 Task: In the Contact  LilyScott55@GMX.com, Add note: 'Reach out to a customer for a referral or introduction to a potential client.'. Mark checkbox to create task to follow up ': In 2 weeks'. Create task, with  description: Arrange a Call for meeting, Add due date: In 3 Business Days; Add reminder: 30 Minutes before. Set Priority Medium and add note: Review the attached proposal. Logged in from softage.5@softage.net
Action: Mouse moved to (88, 86)
Screenshot: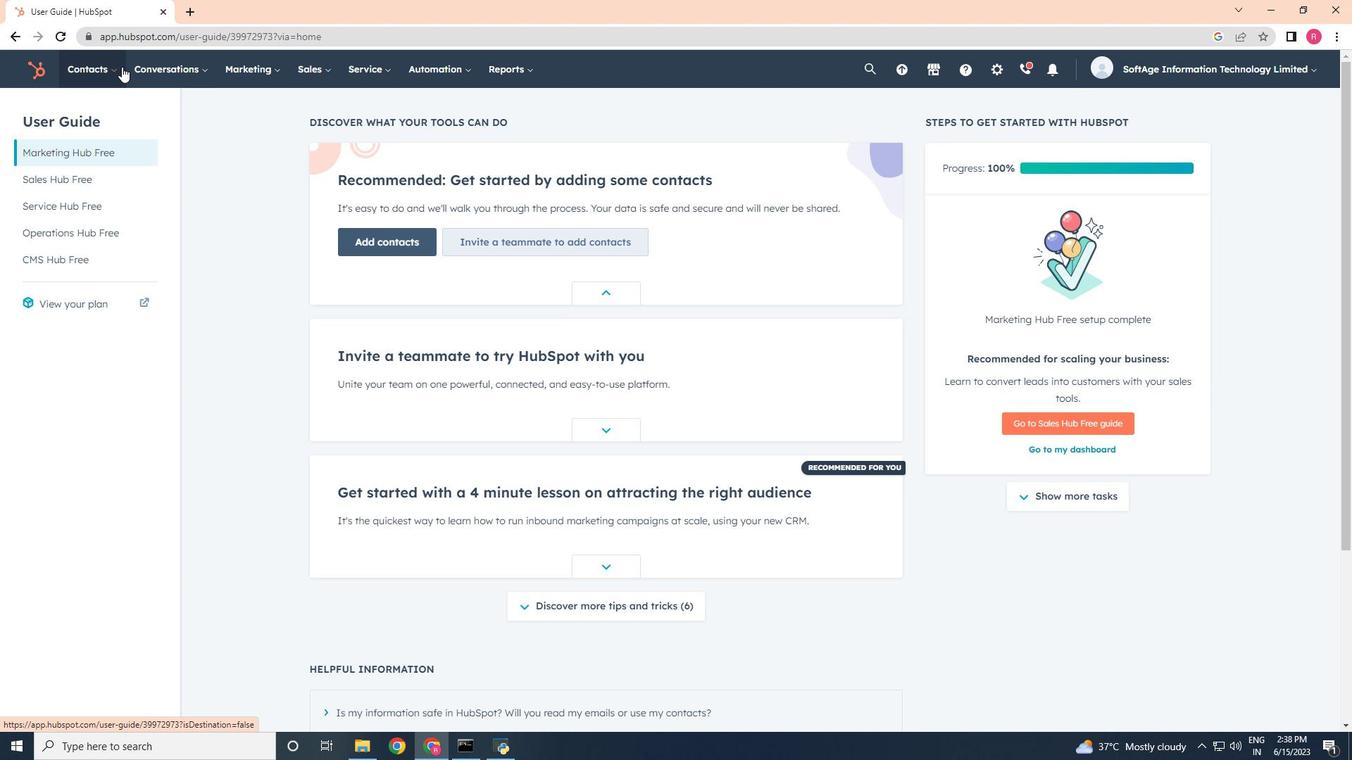 
Action: Mouse pressed left at (88, 86)
Screenshot: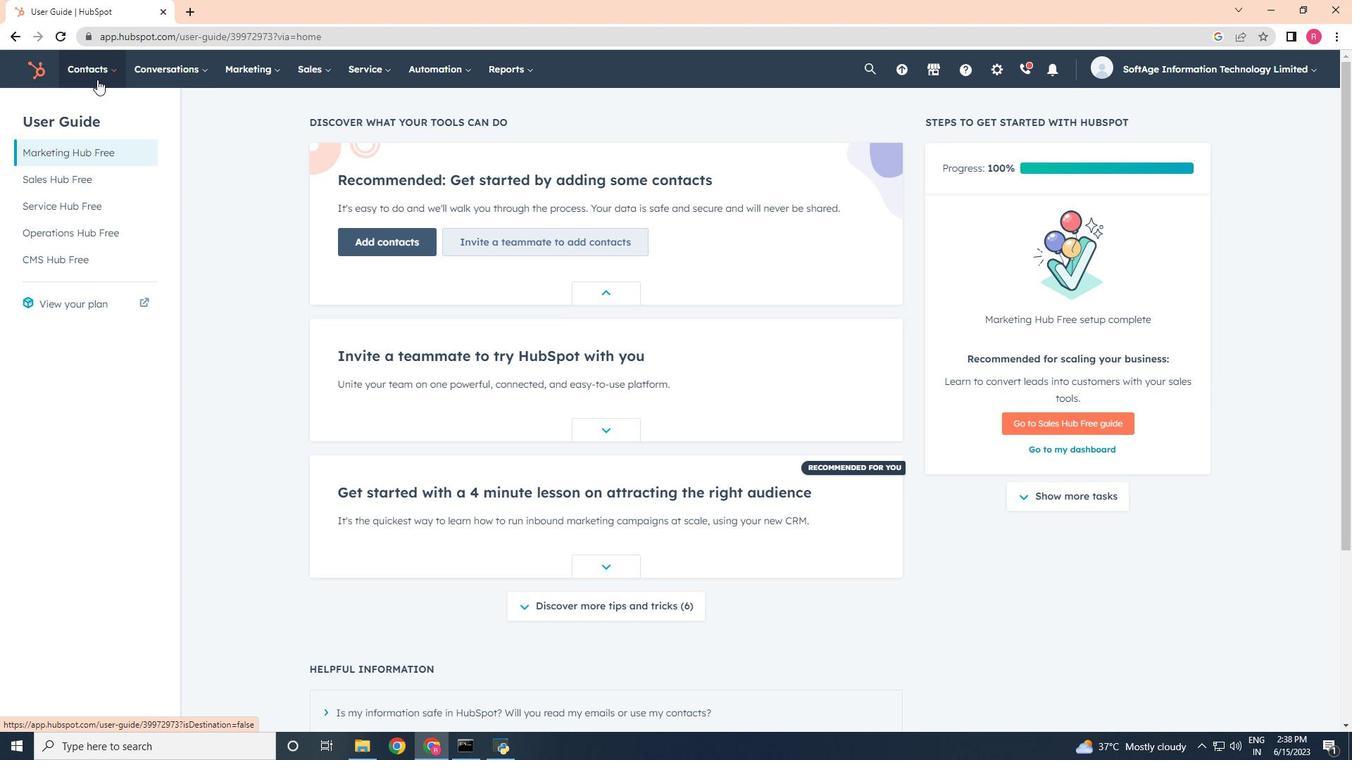 
Action: Mouse moved to (97, 115)
Screenshot: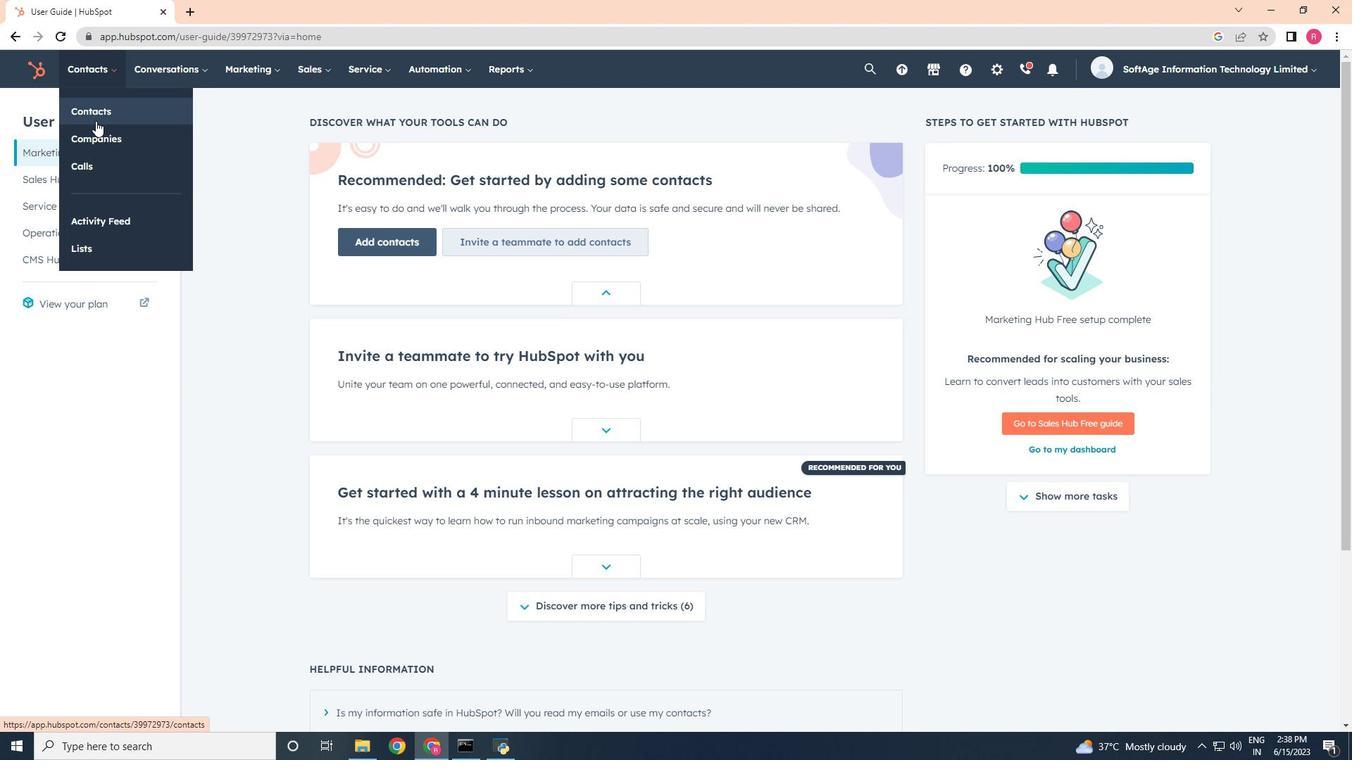 
Action: Mouse pressed left at (97, 115)
Screenshot: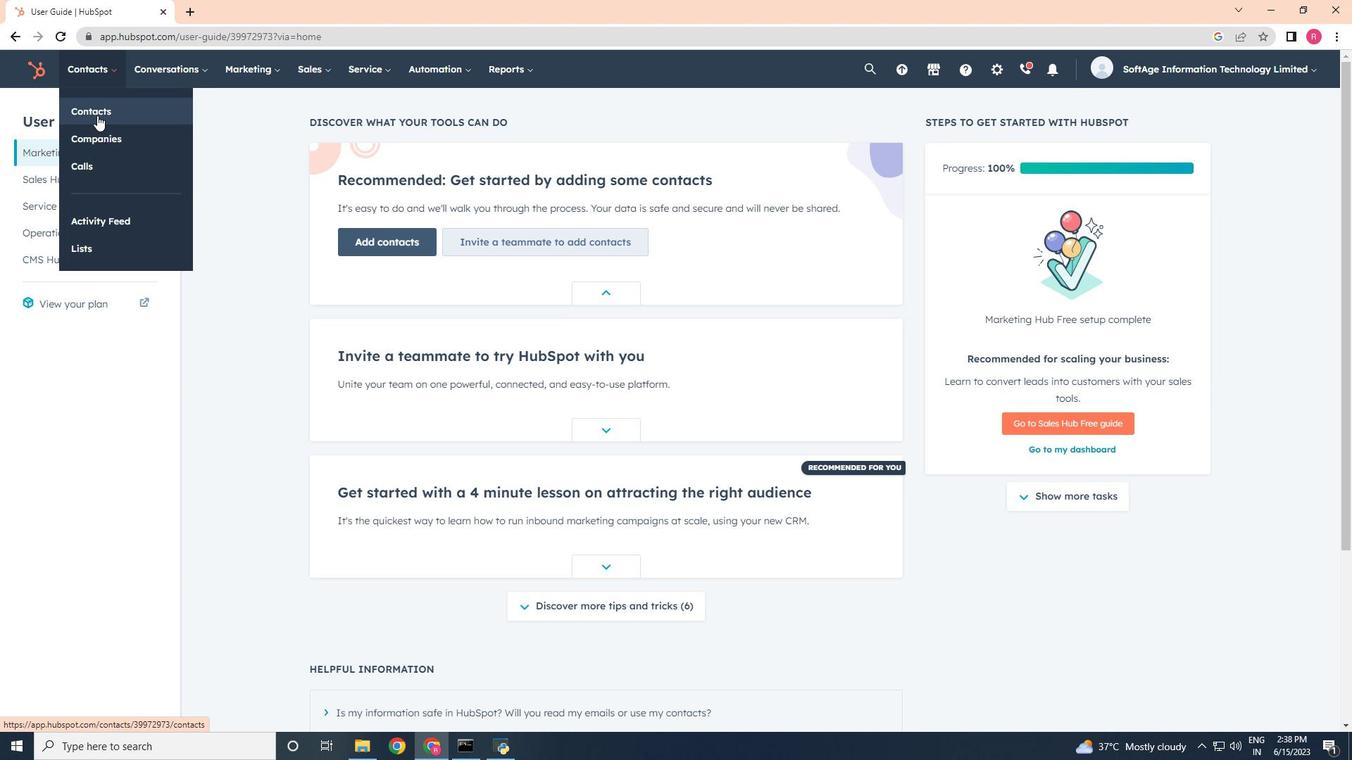 
Action: Mouse moved to (117, 221)
Screenshot: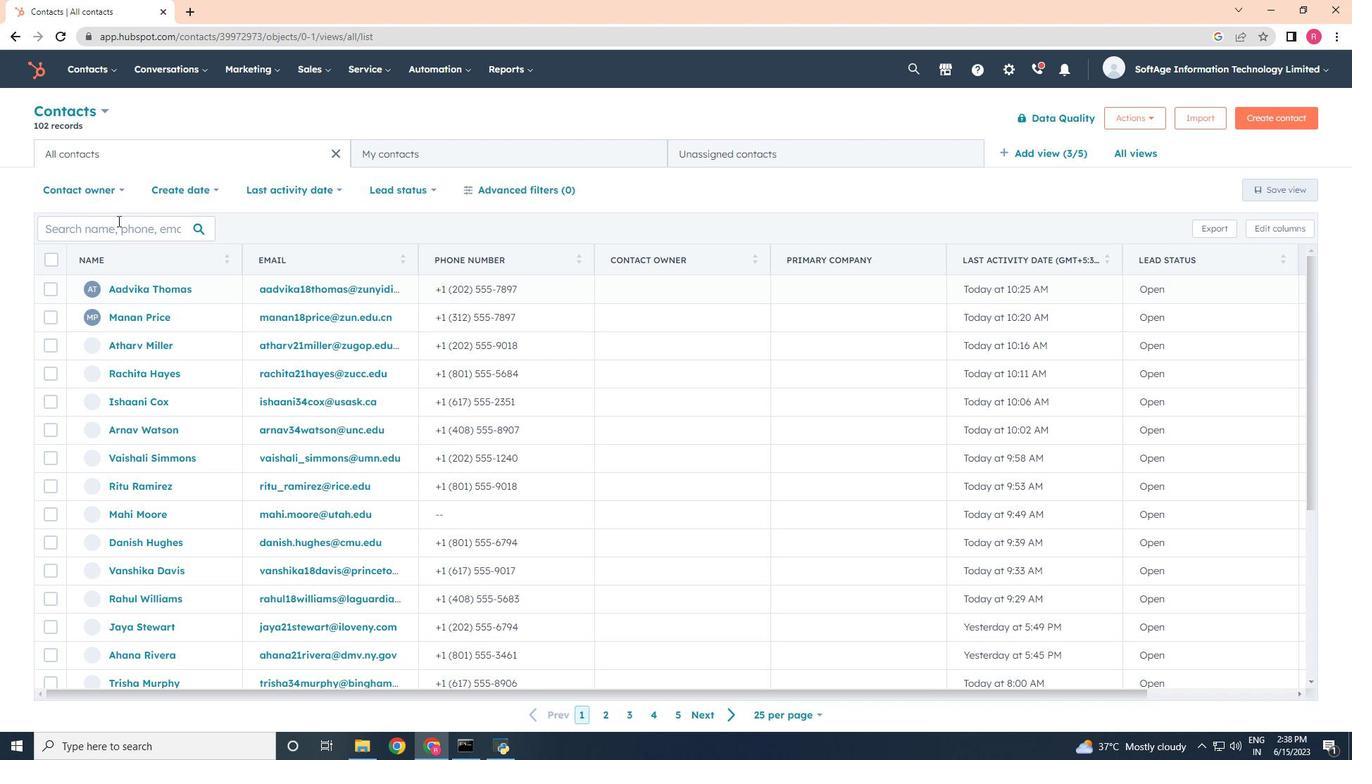 
Action: Mouse pressed left at (117, 221)
Screenshot: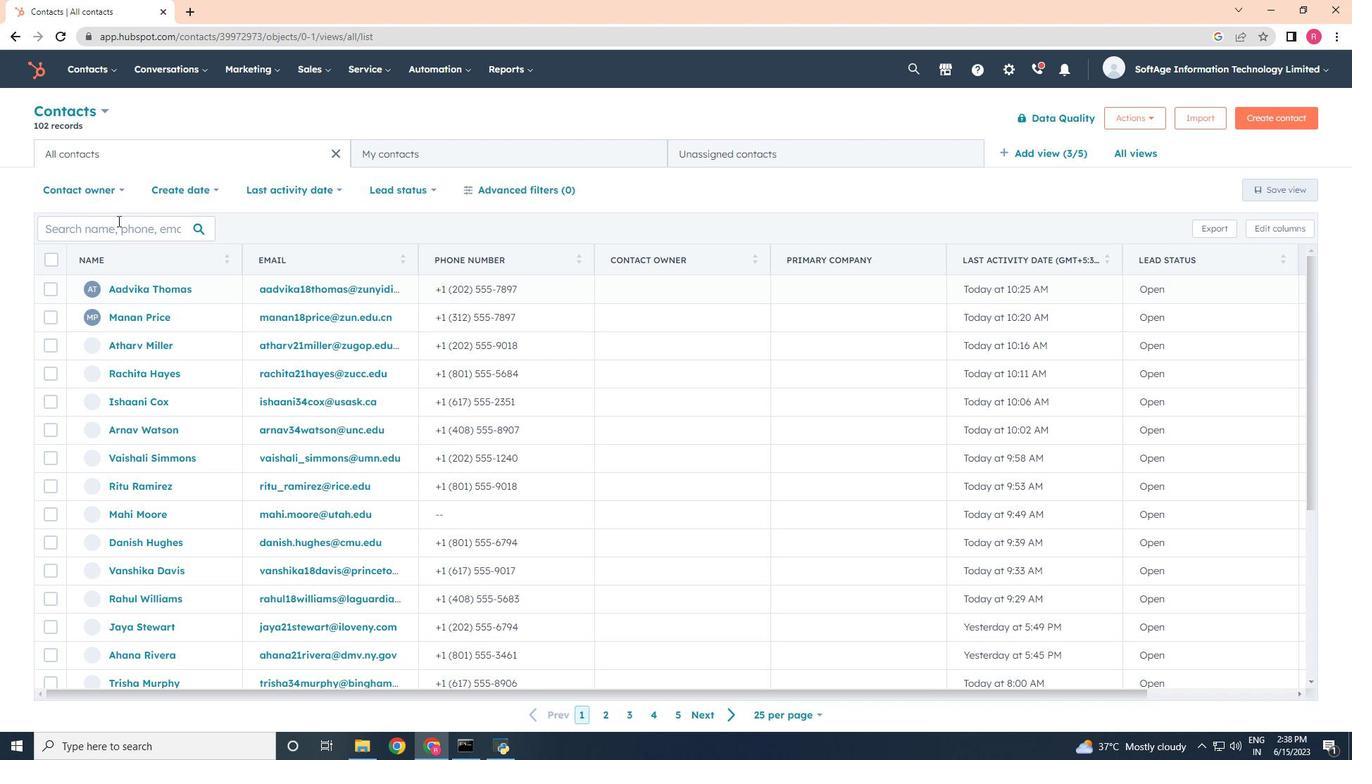 
Action: Key pressed <Key.shift>Lily<Key.shift>Scott55
Screenshot: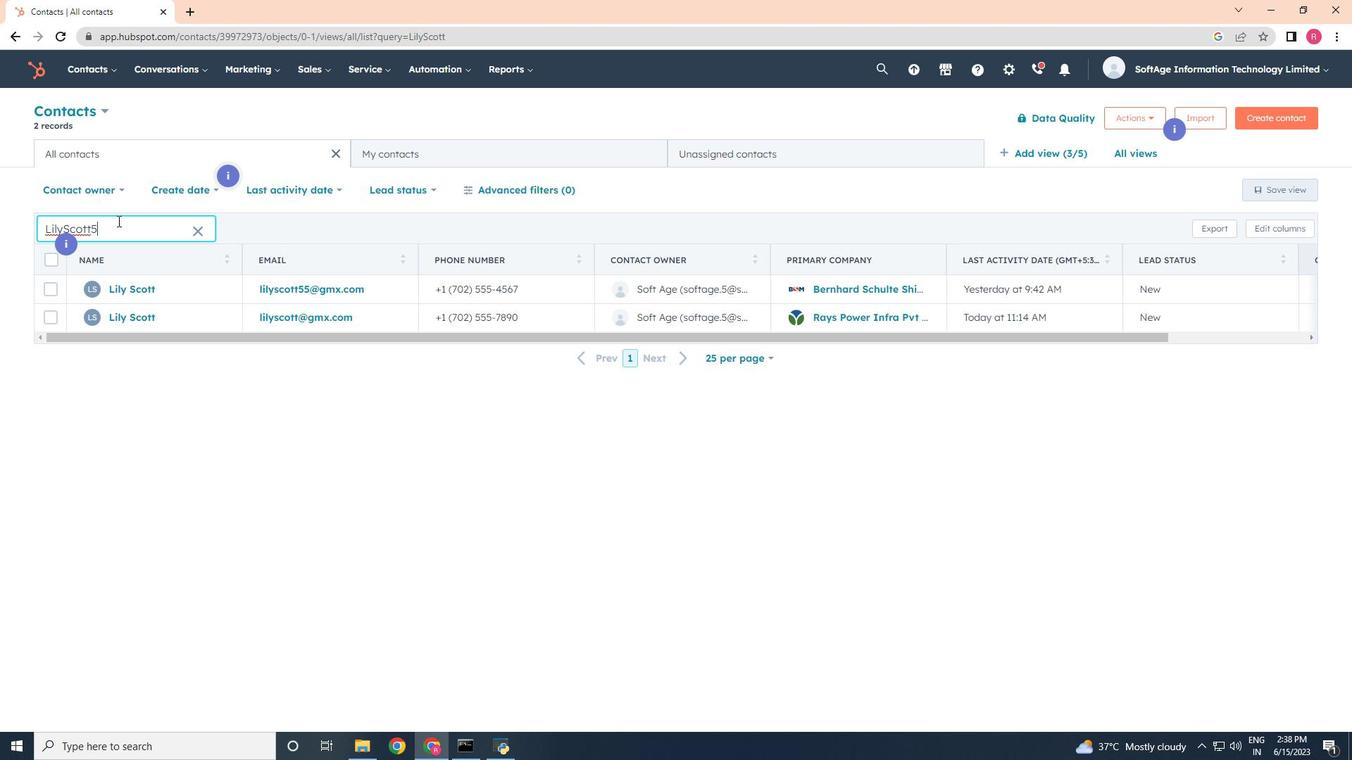 
Action: Mouse moved to (126, 288)
Screenshot: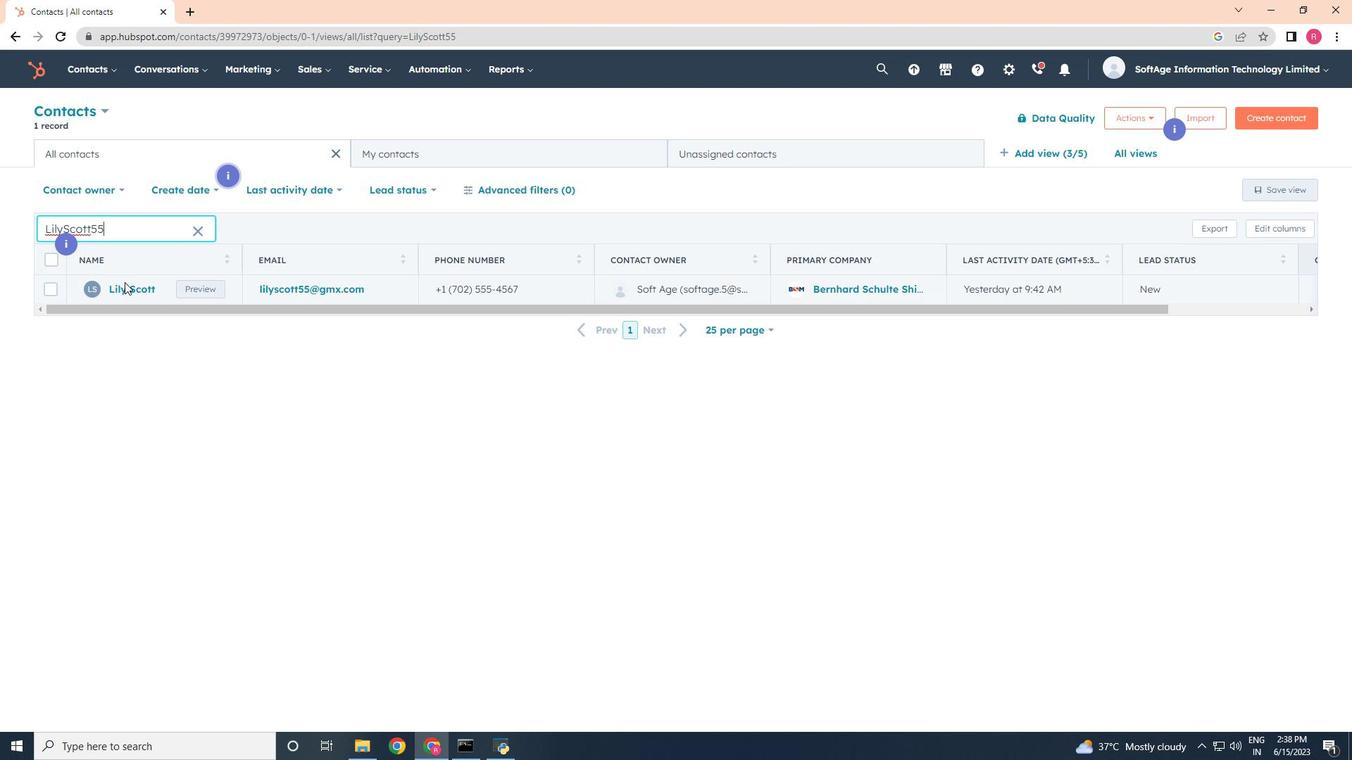 
Action: Mouse pressed left at (126, 288)
Screenshot: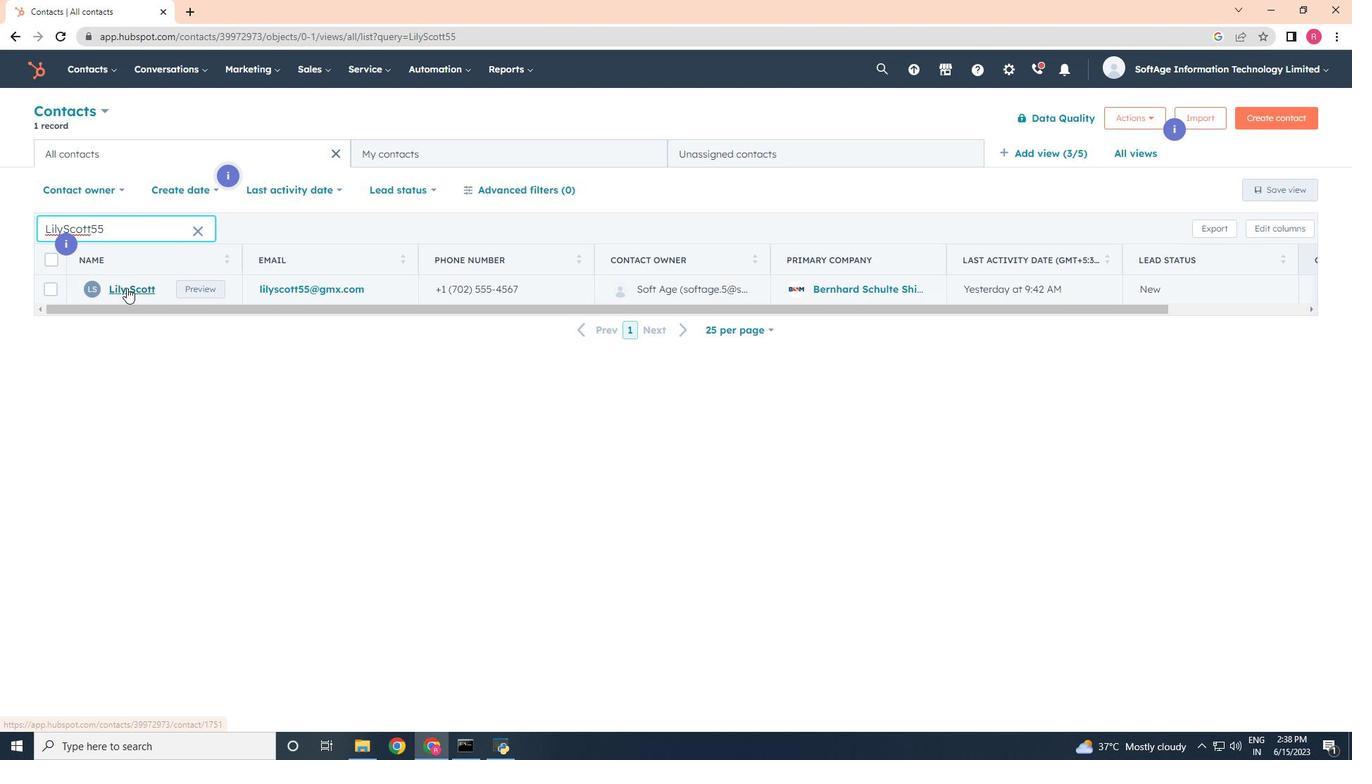 
Action: Mouse moved to (53, 318)
Screenshot: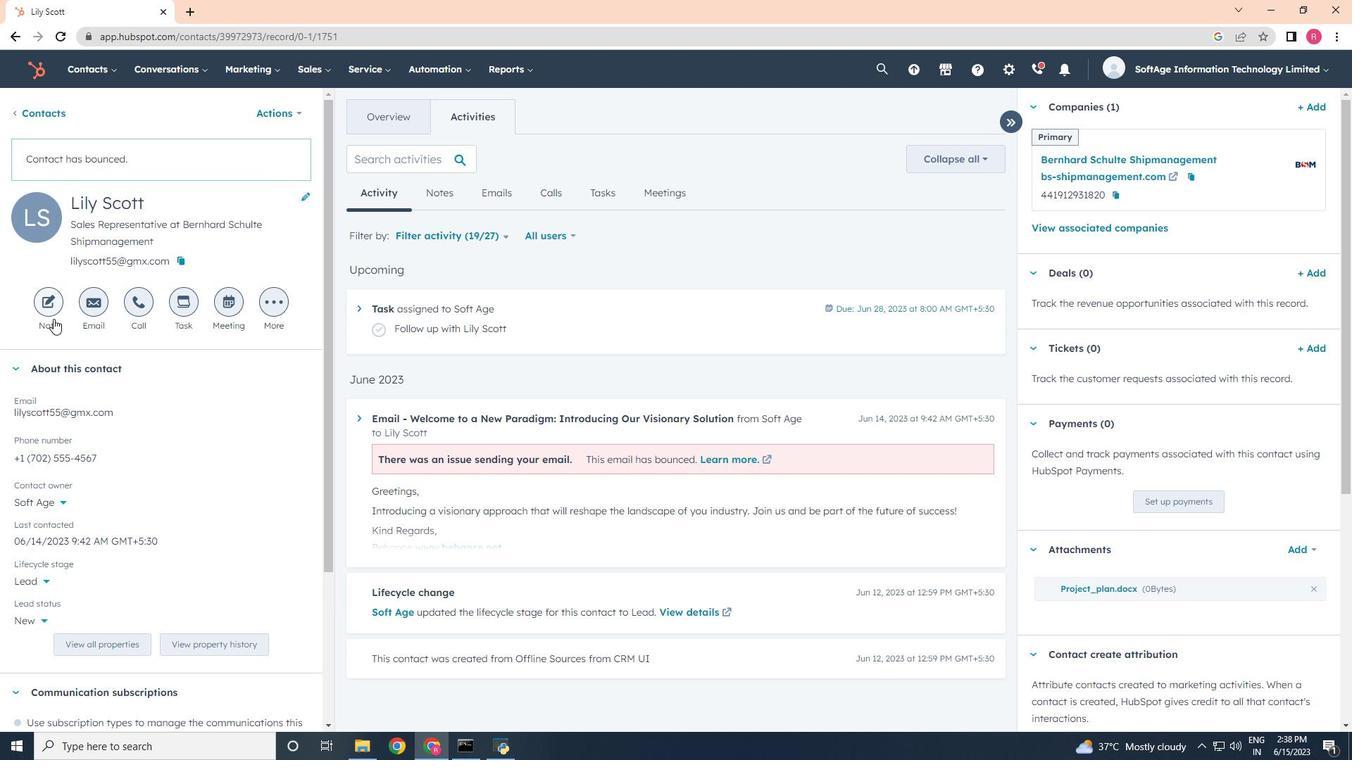 
Action: Mouse pressed left at (53, 318)
Screenshot: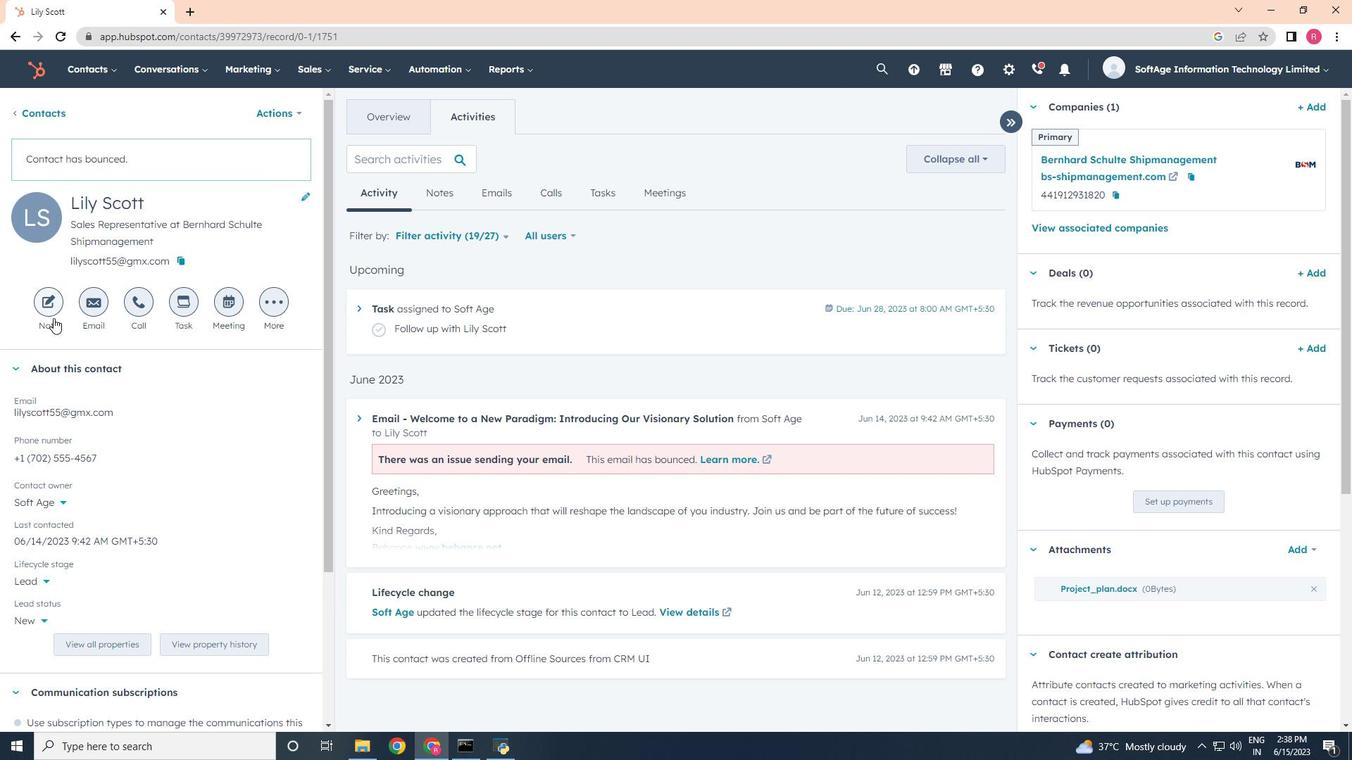 
Action: Mouse moved to (1193, 422)
Screenshot: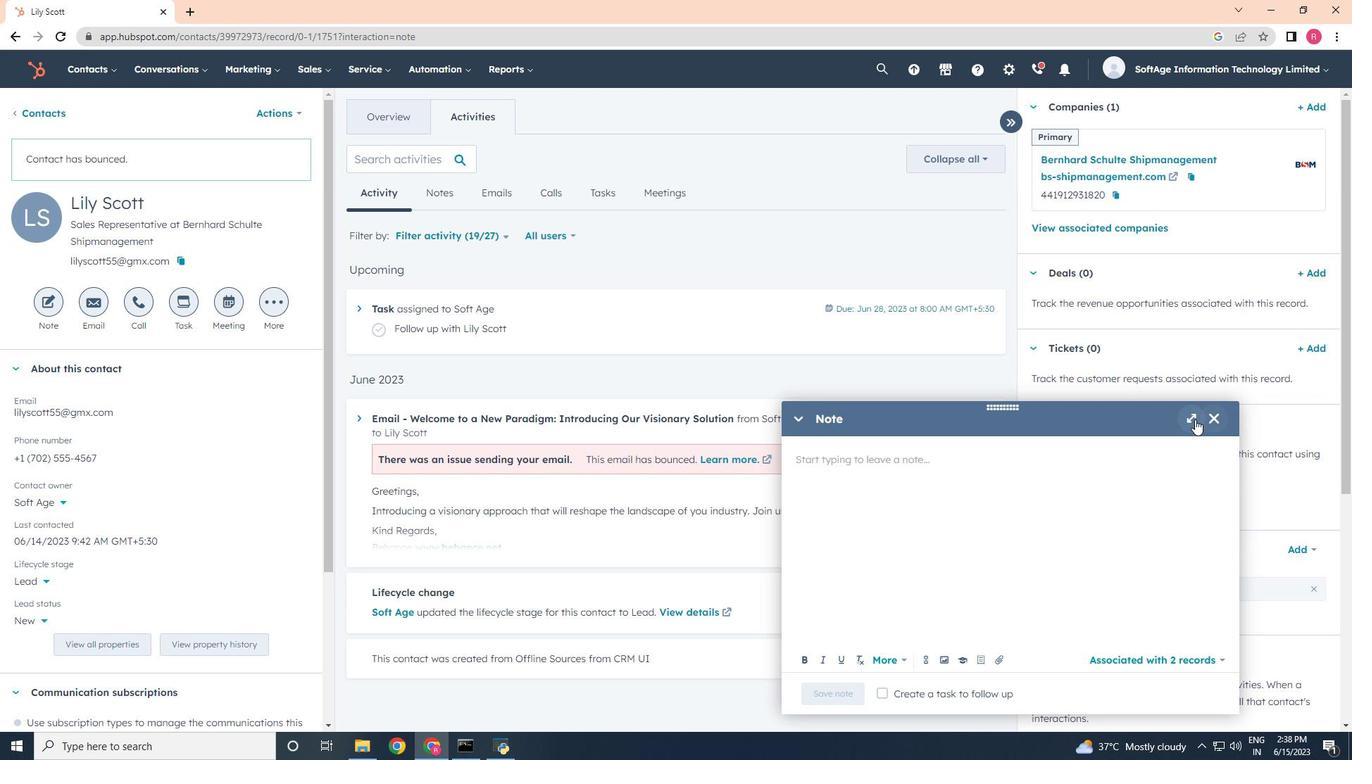 
Action: Mouse pressed left at (1193, 422)
Screenshot: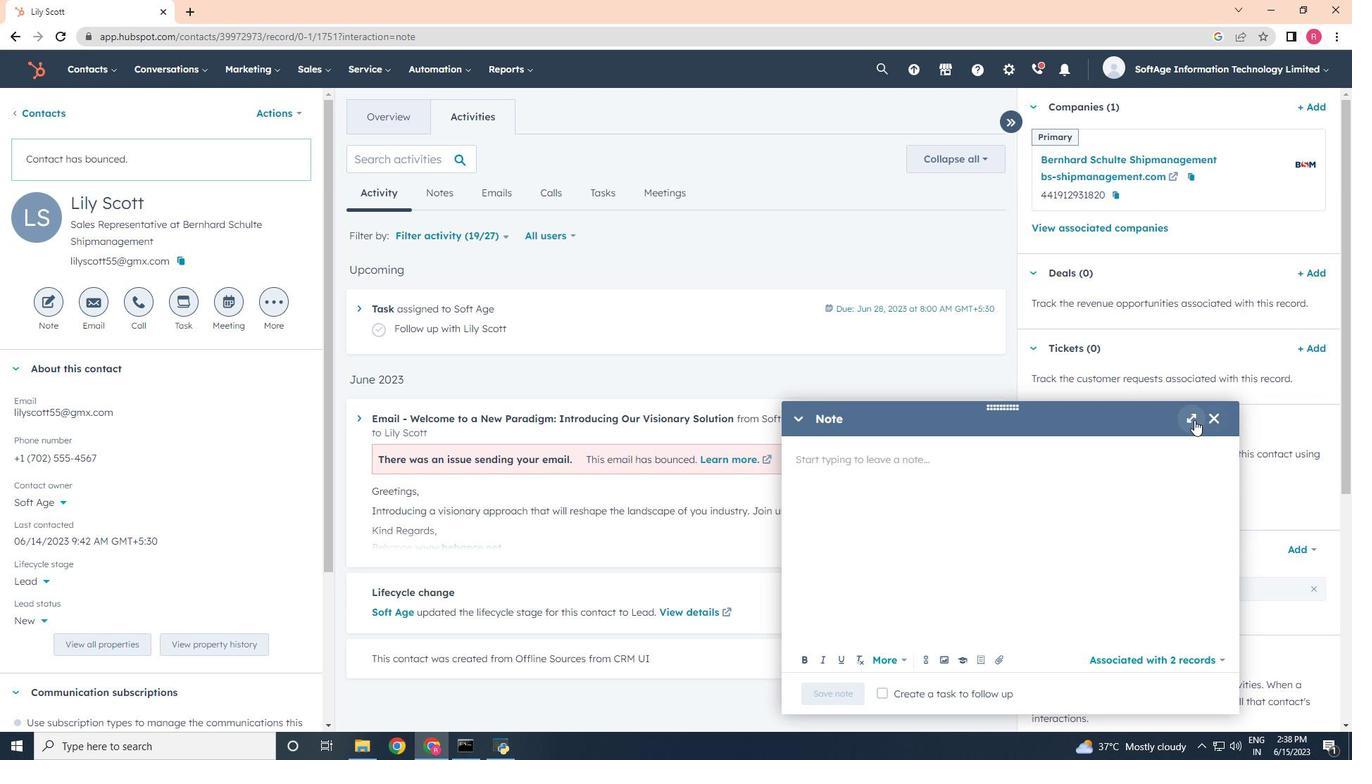 
Action: Mouse moved to (1147, 434)
Screenshot: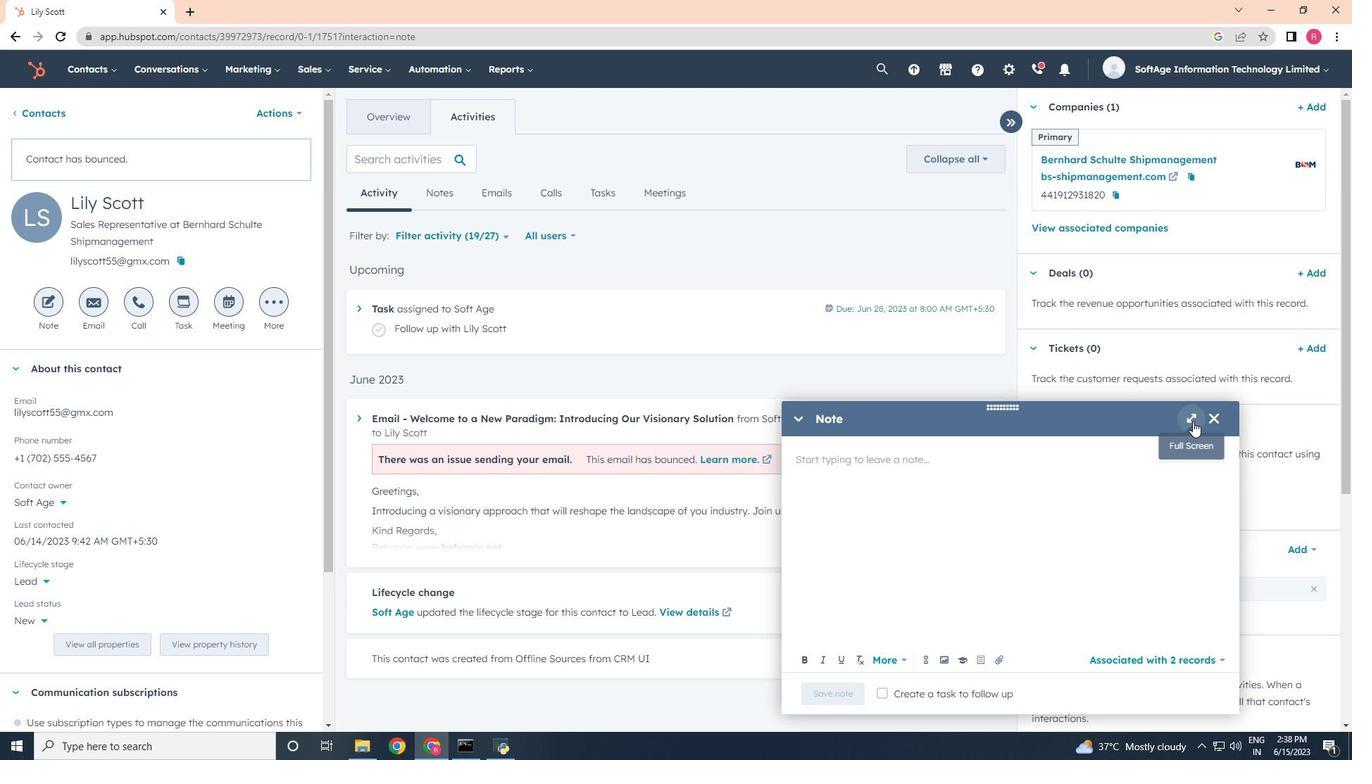 
Action: Key pressed <Key.shift>Reach<Key.space>out<Key.space>to<Key.space>a<Key.space>customer<Key.space>for<Key.space>a<Key.space>referral<Key.space>or<Key.space>introducing<Key.space><Key.backspace><Key.backspace><Key.backspace><Key.backspace><Key.backspace>ction<Key.space>toa<Key.backspace><Key.space>a<Key.space>potential<Key.space>client<Key.space><Key.backspace>.
Screenshot: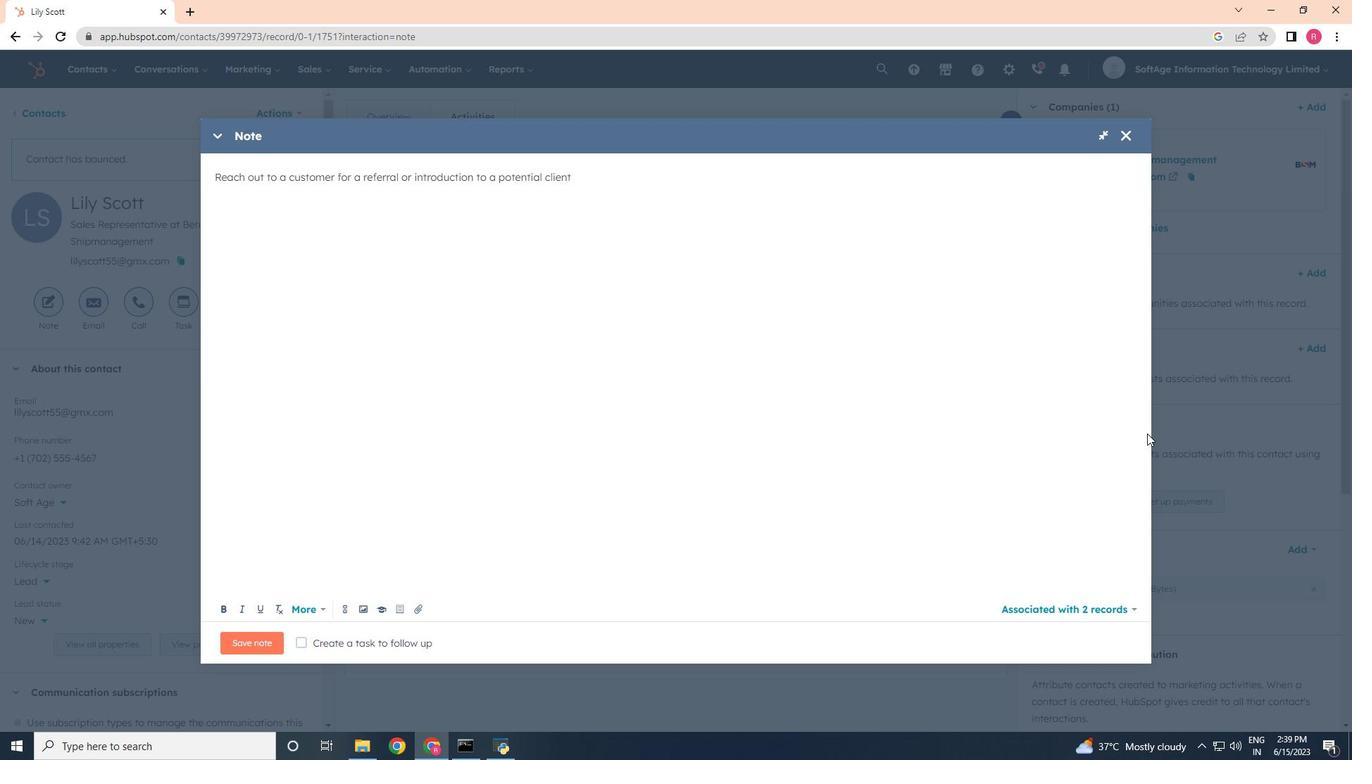 
Action: Mouse moved to (300, 650)
Screenshot: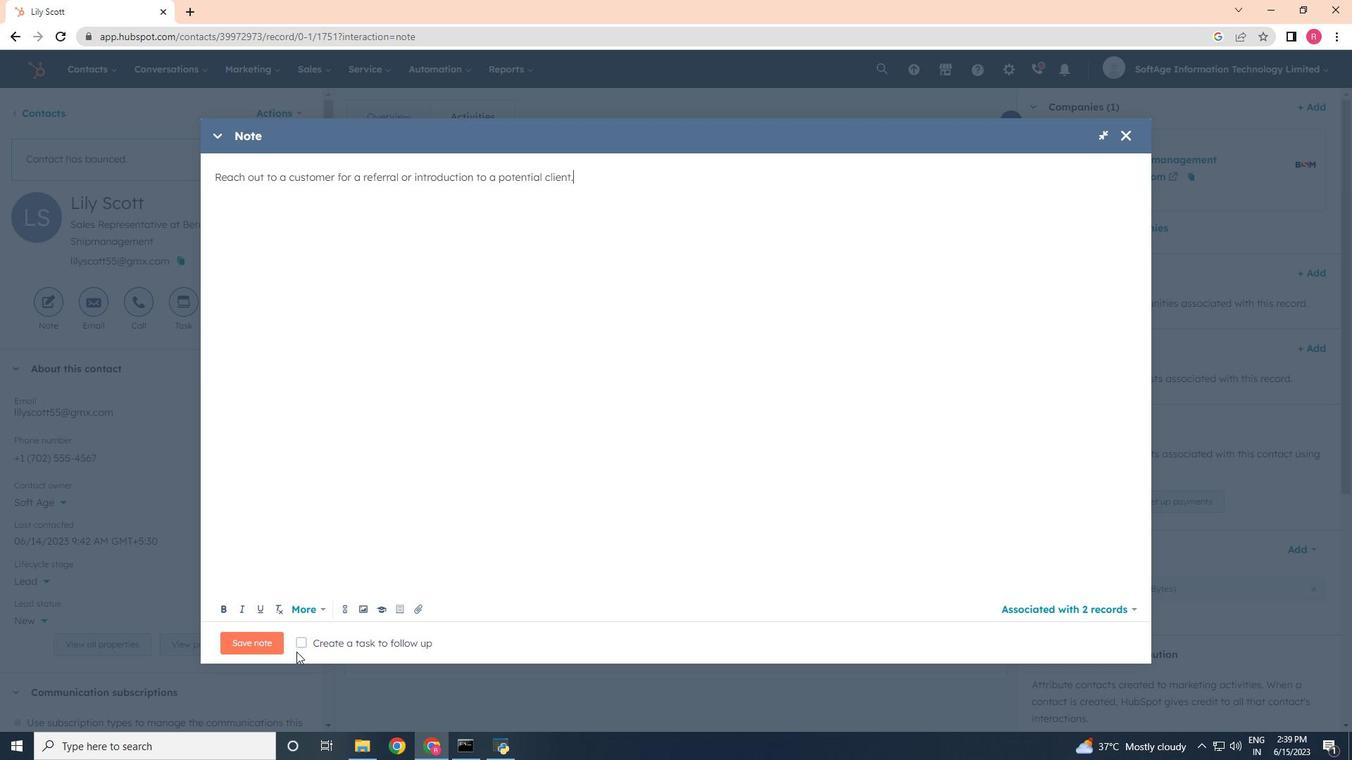
Action: Mouse pressed left at (300, 650)
Screenshot: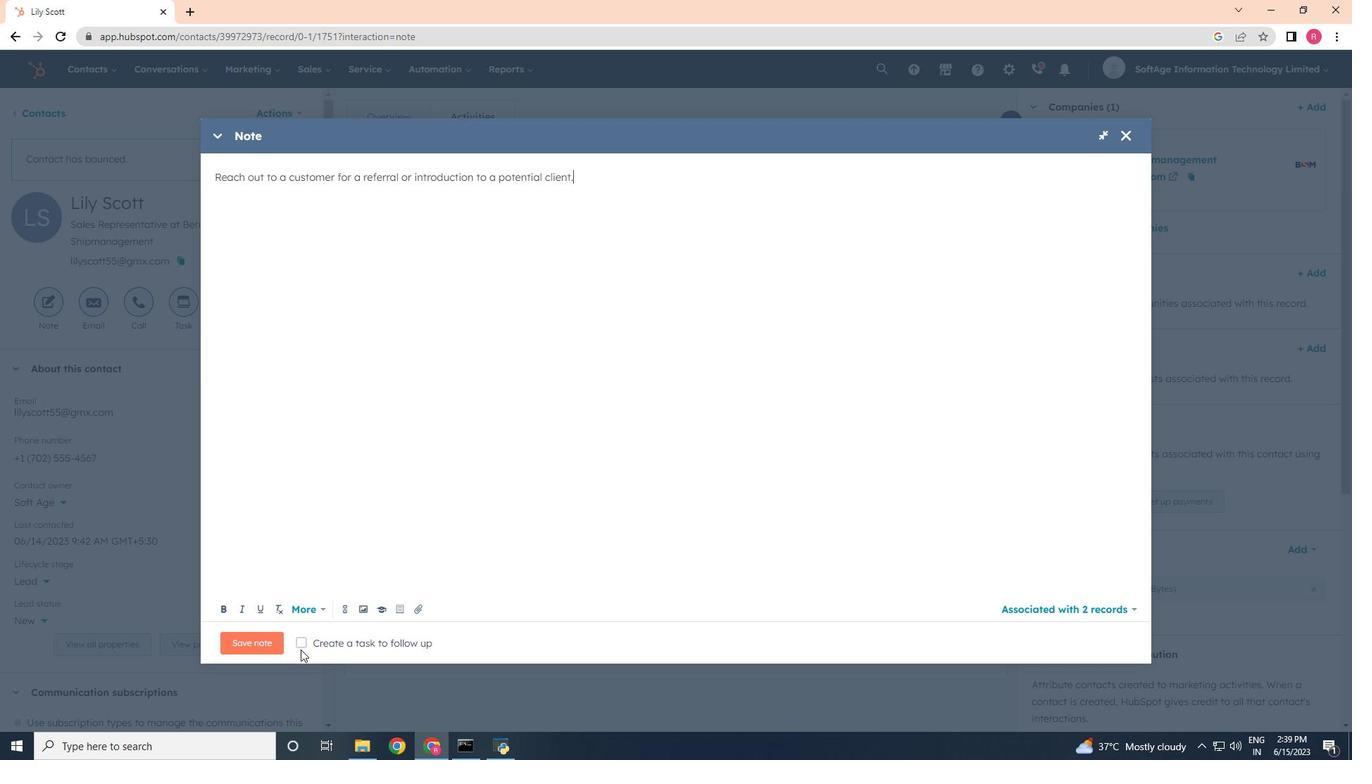 
Action: Mouse moved to (300, 646)
Screenshot: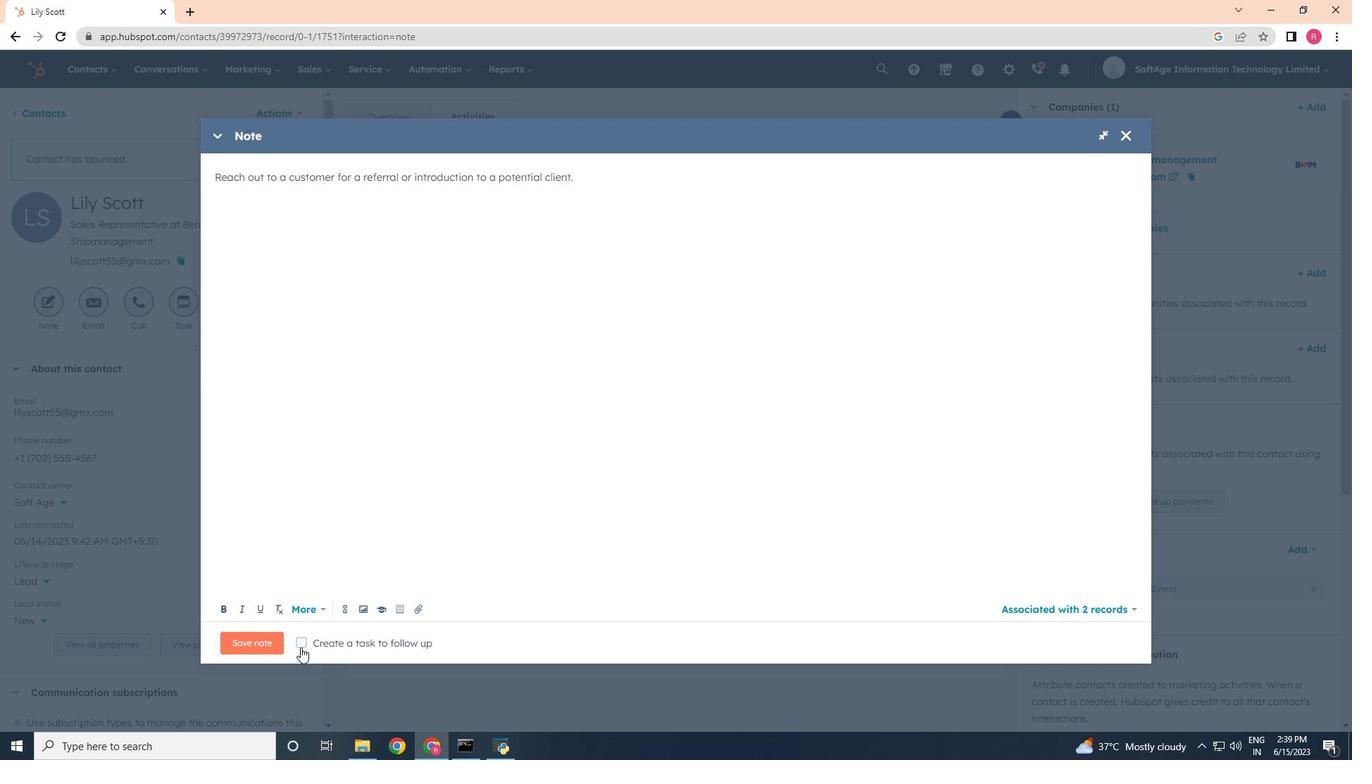 
Action: Mouse pressed left at (300, 646)
Screenshot: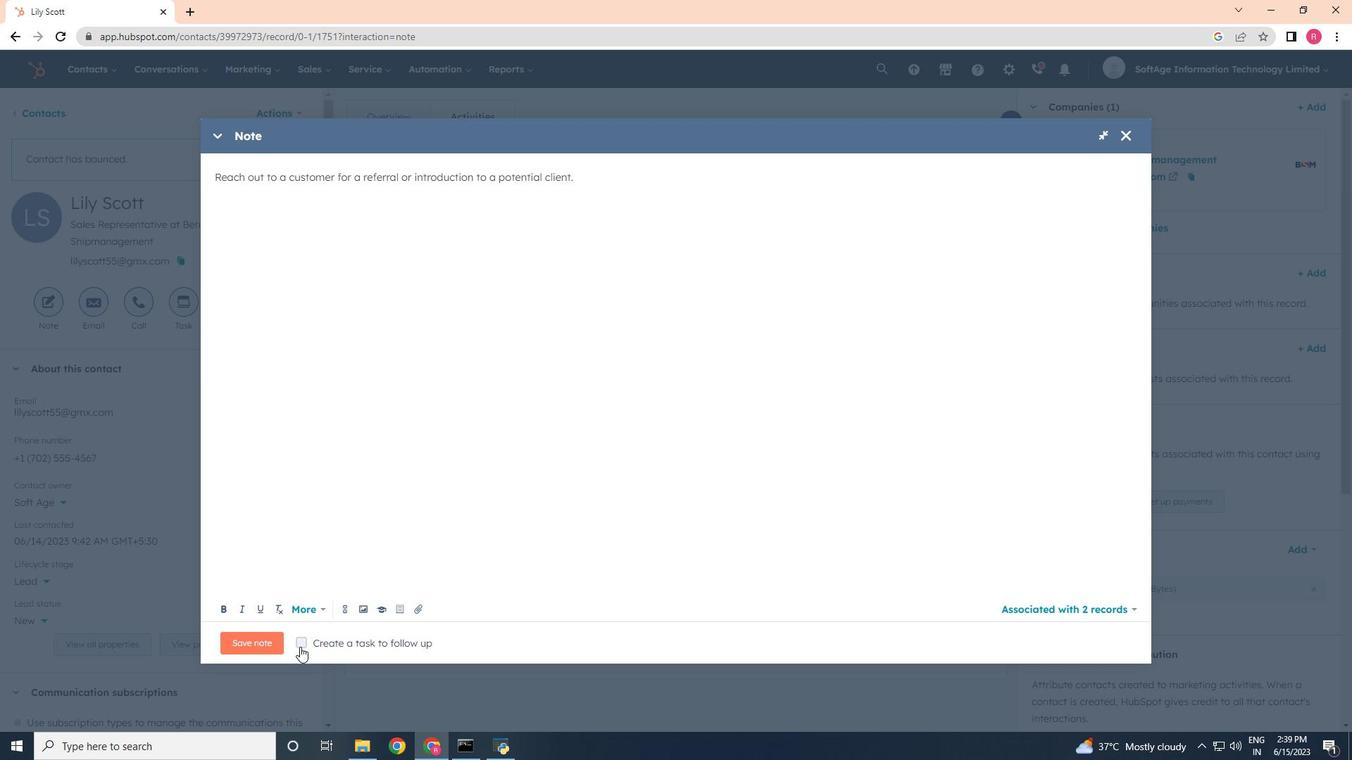 
Action: Mouse moved to (469, 646)
Screenshot: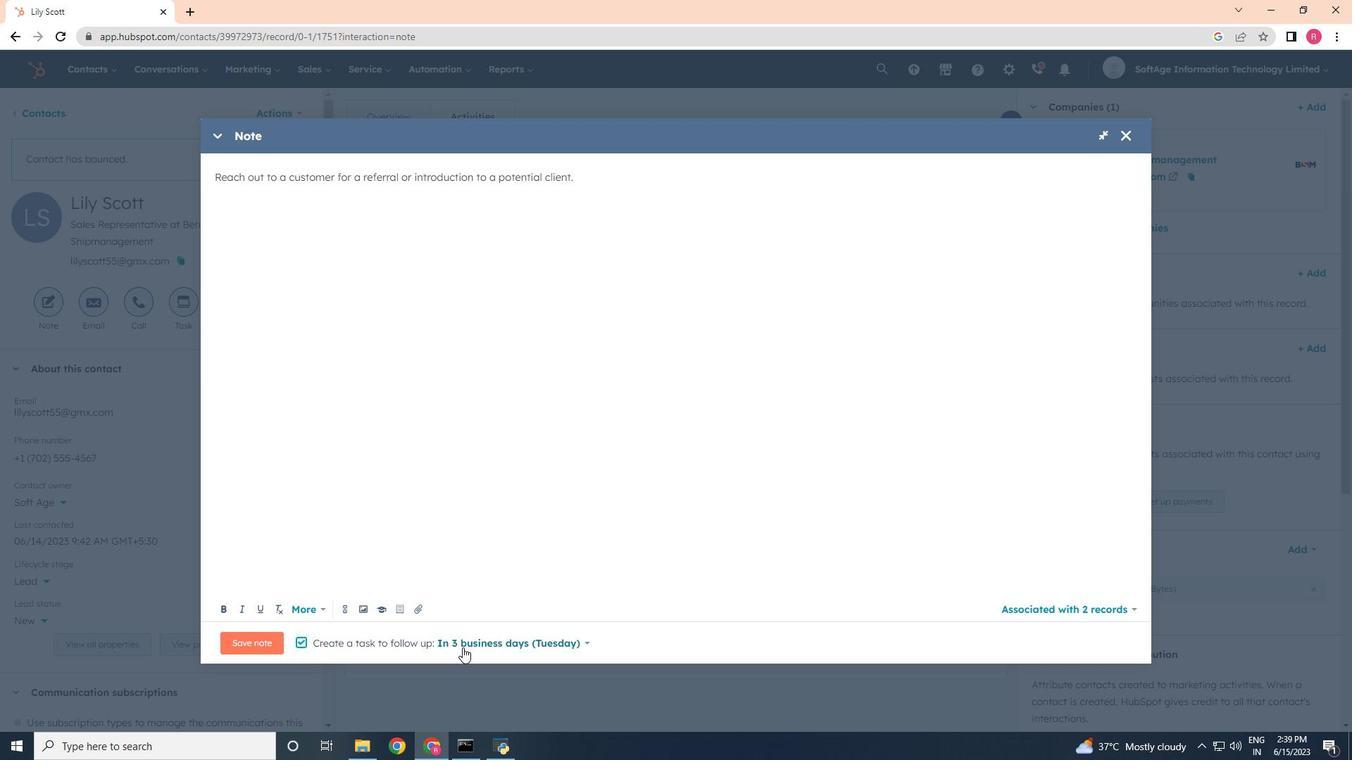 
Action: Mouse pressed left at (469, 646)
Screenshot: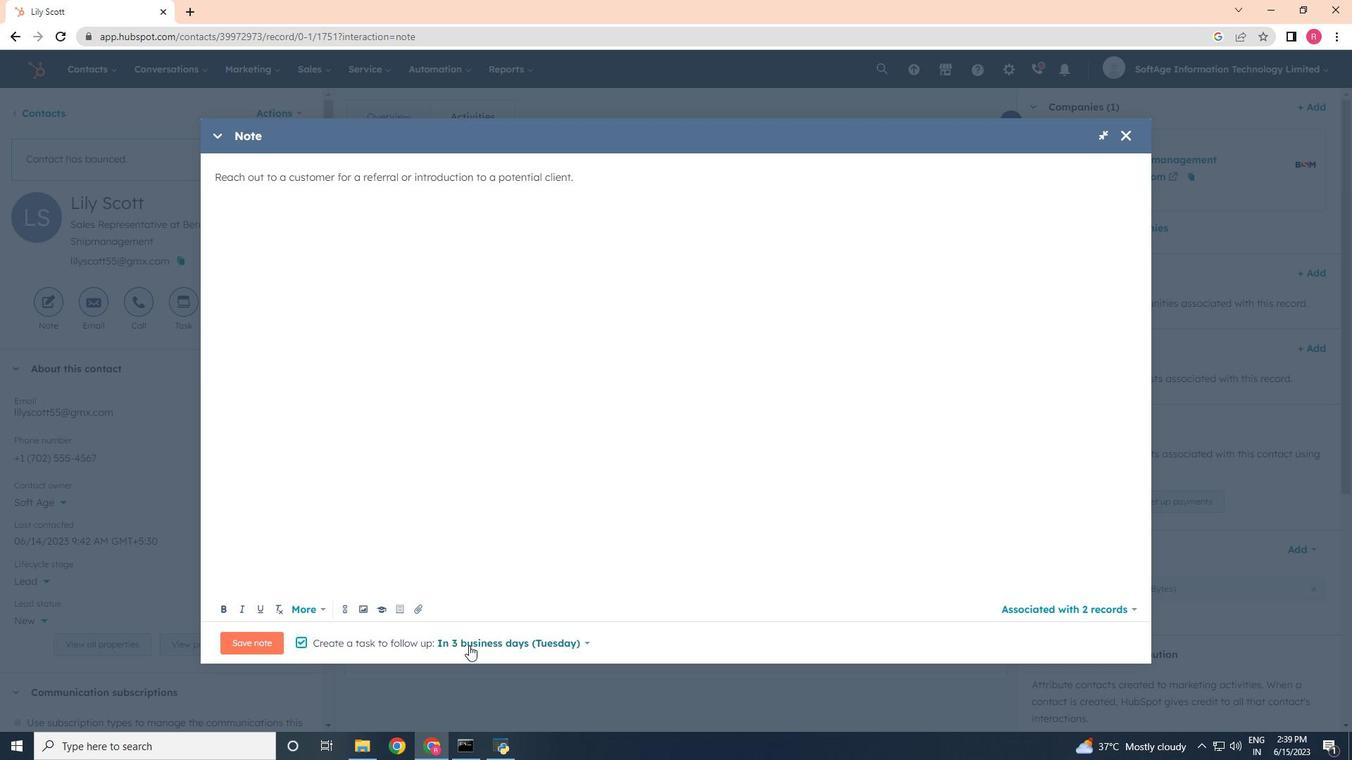 
Action: Mouse moved to (474, 561)
Screenshot: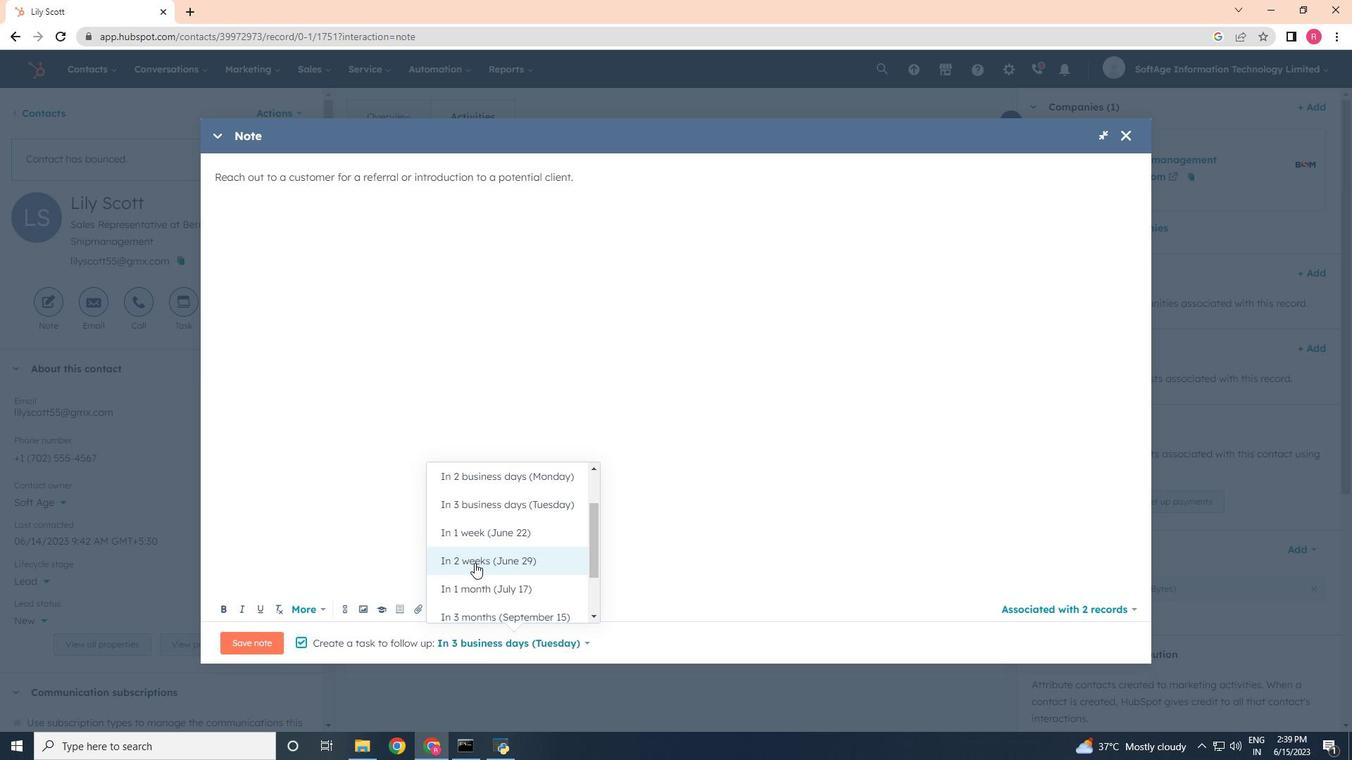 
Action: Mouse pressed left at (474, 561)
Screenshot: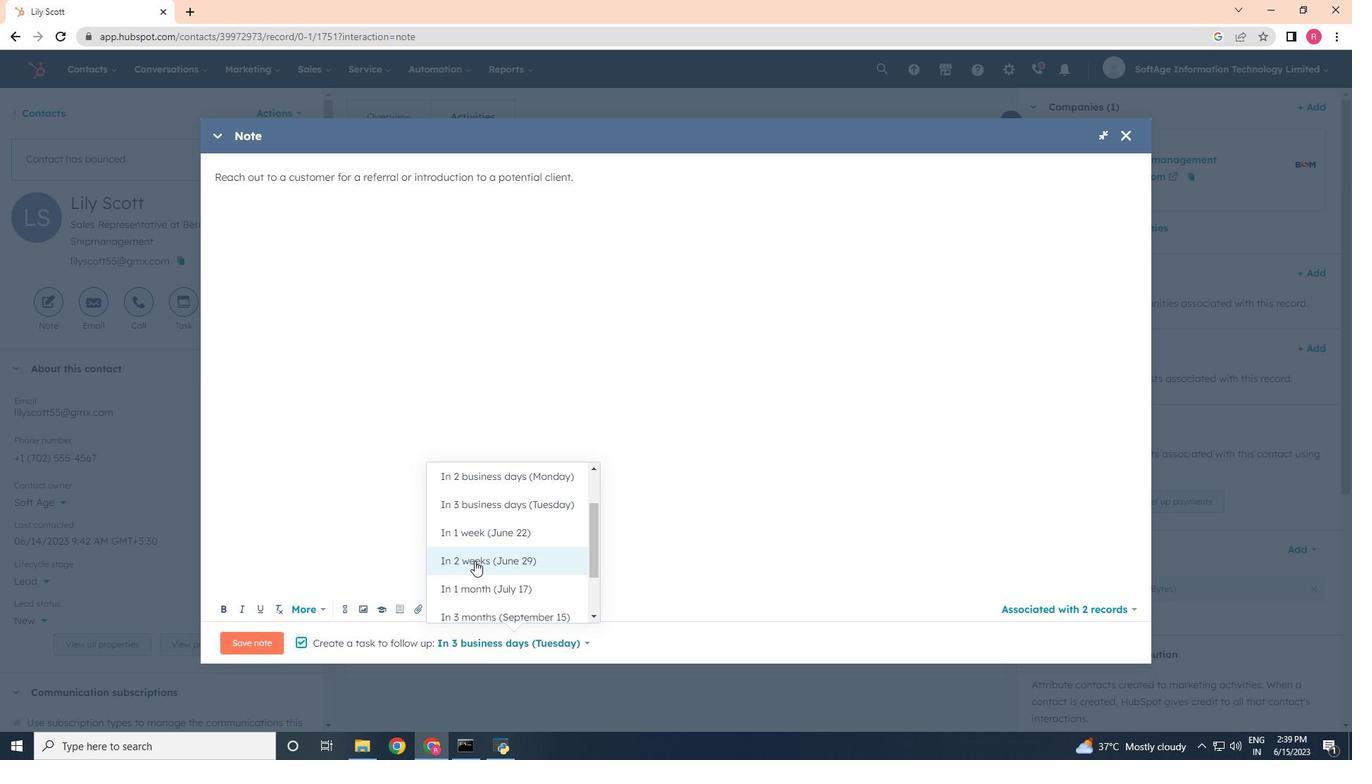 
Action: Mouse moved to (264, 634)
Screenshot: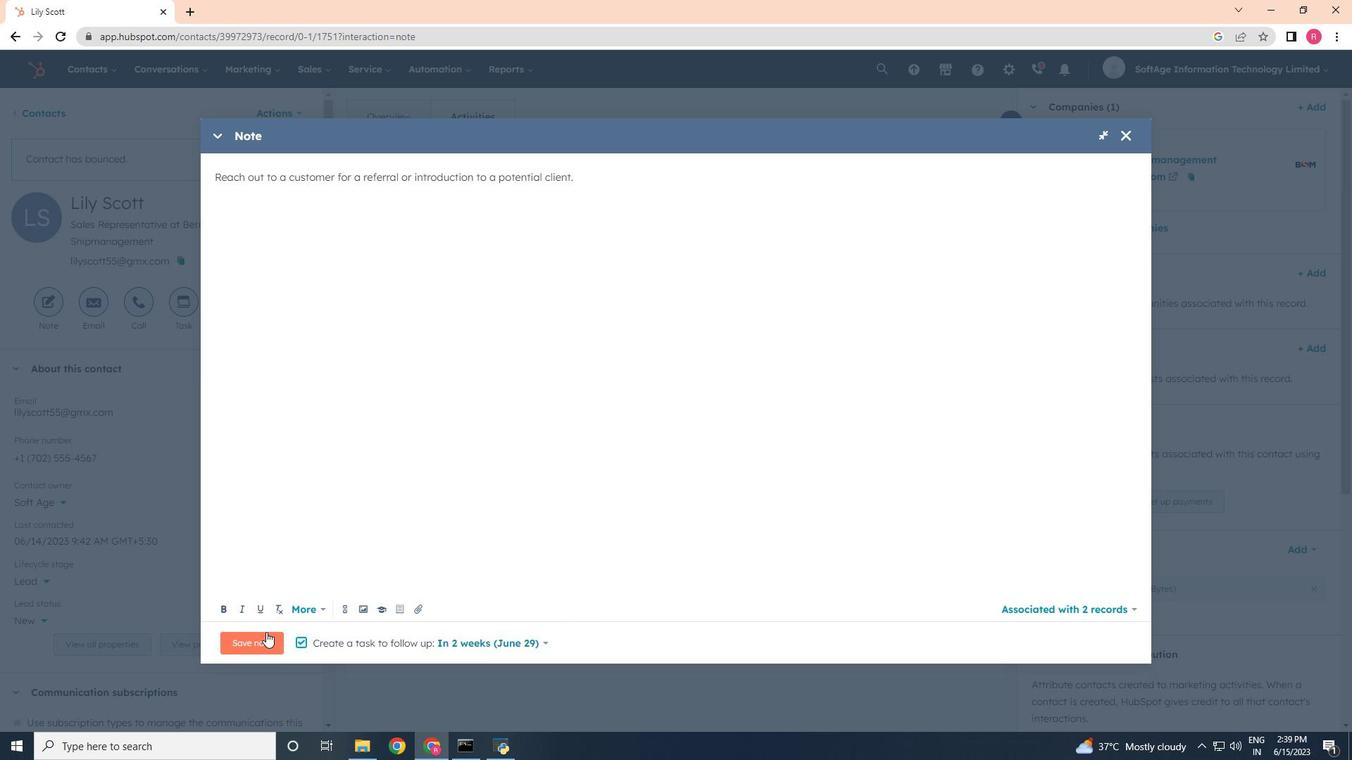 
Action: Mouse pressed left at (264, 634)
Screenshot: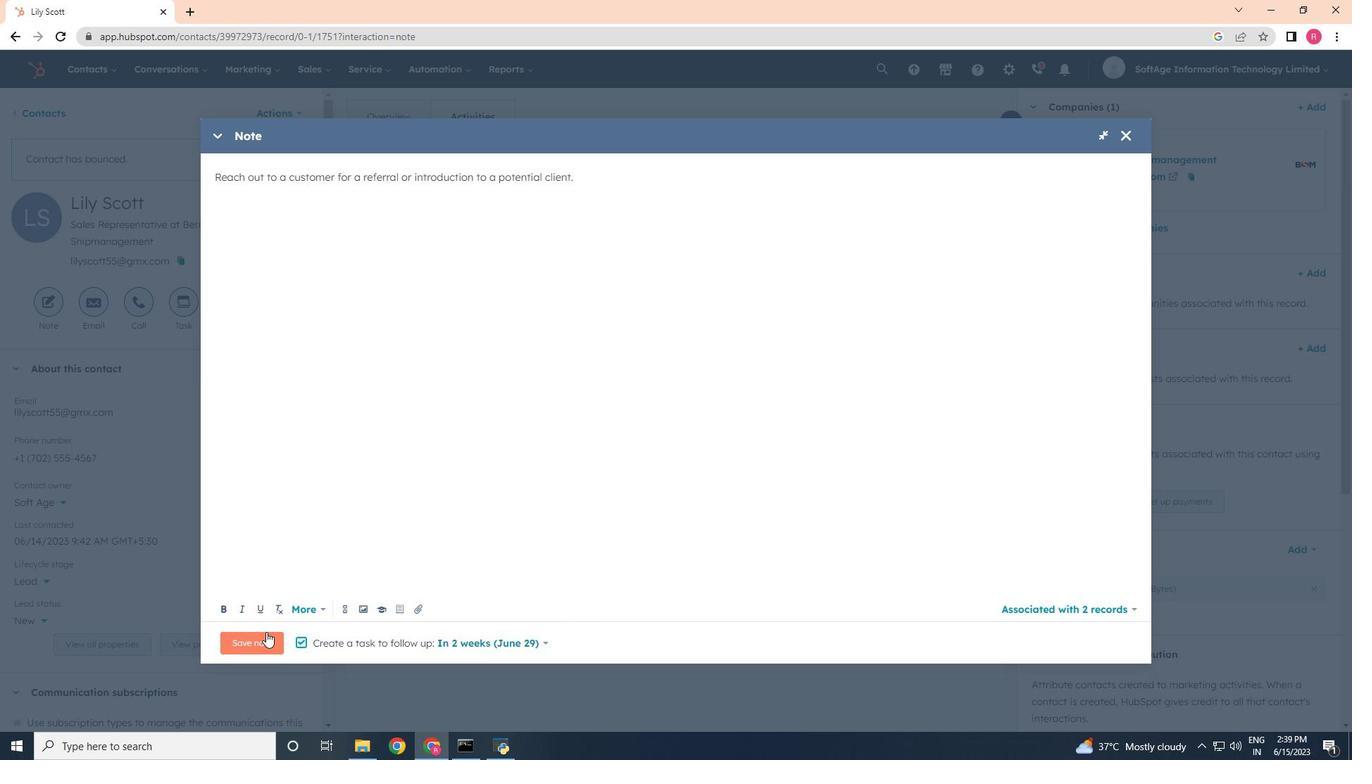 
Action: Mouse moved to (179, 314)
Screenshot: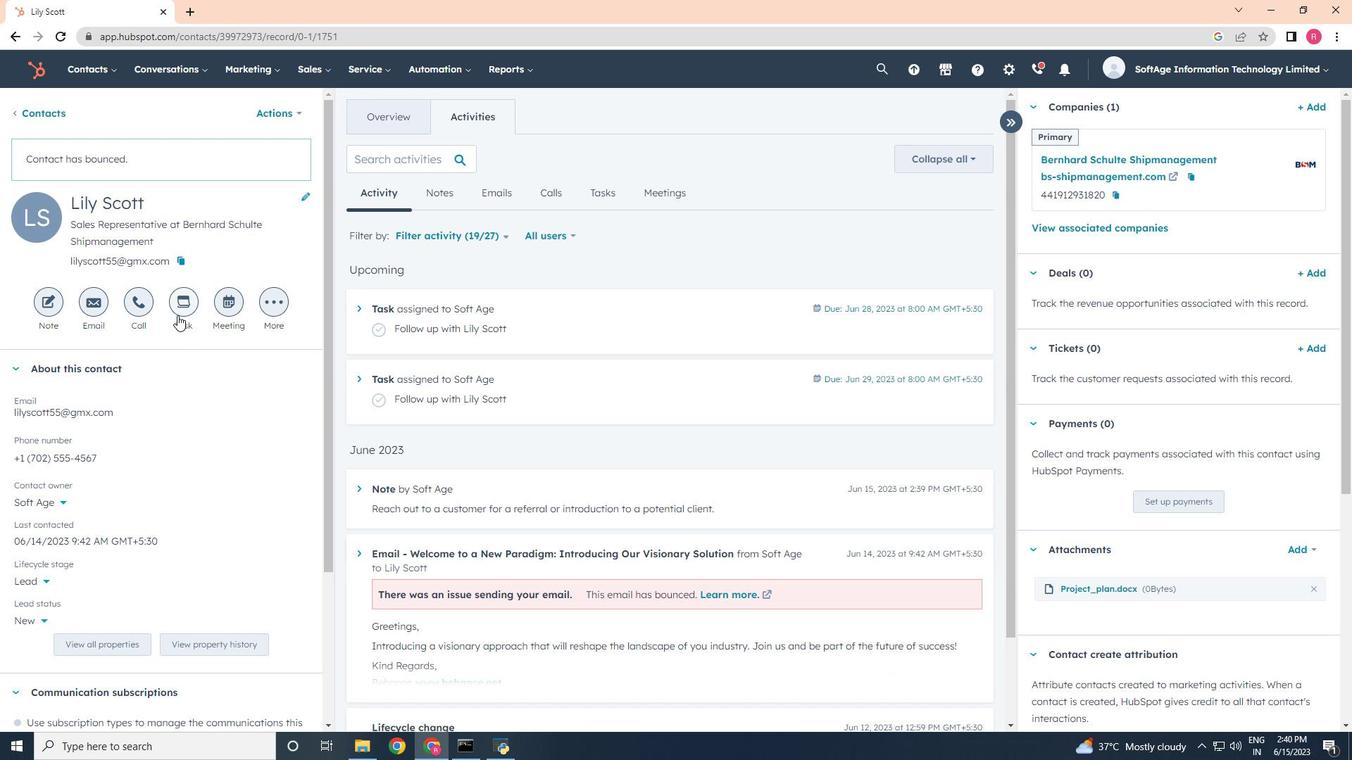 
Action: Mouse pressed left at (179, 314)
Screenshot: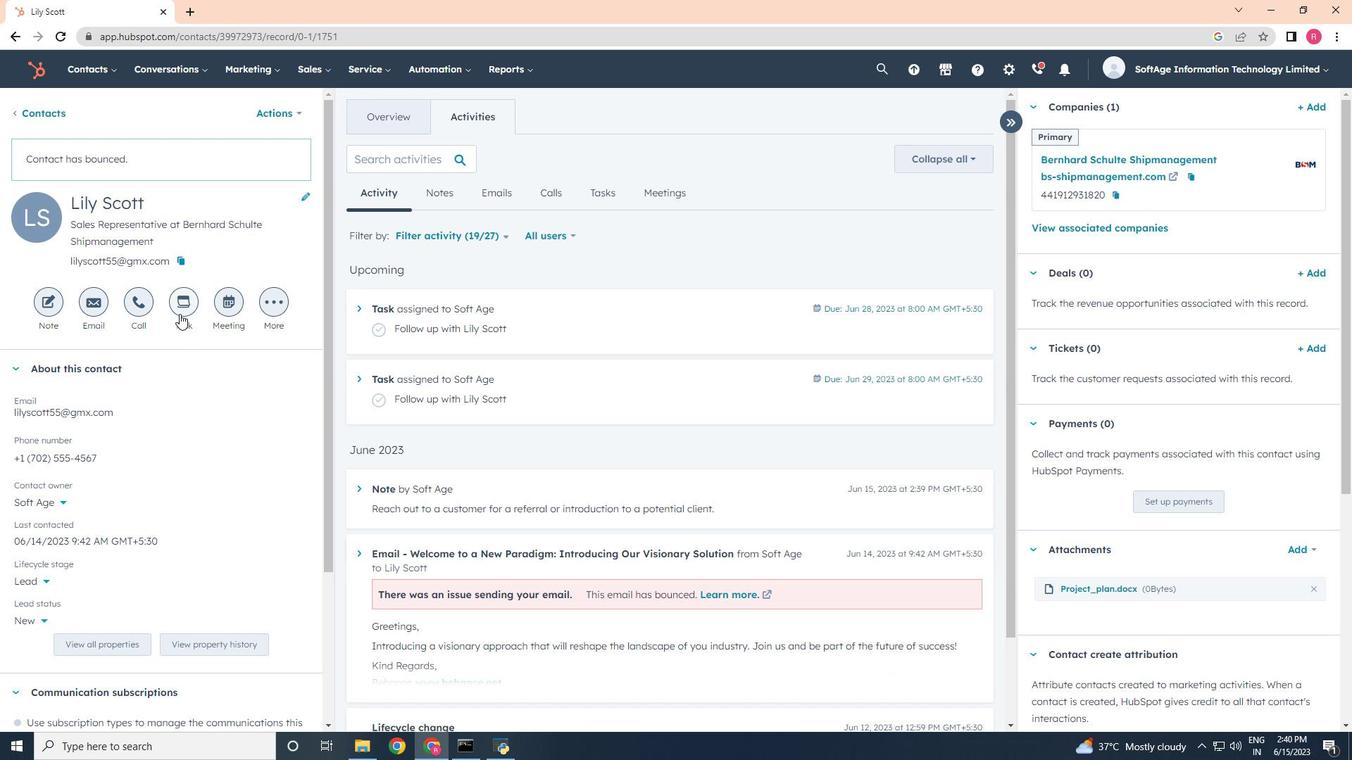 
Action: Mouse moved to (900, 391)
Screenshot: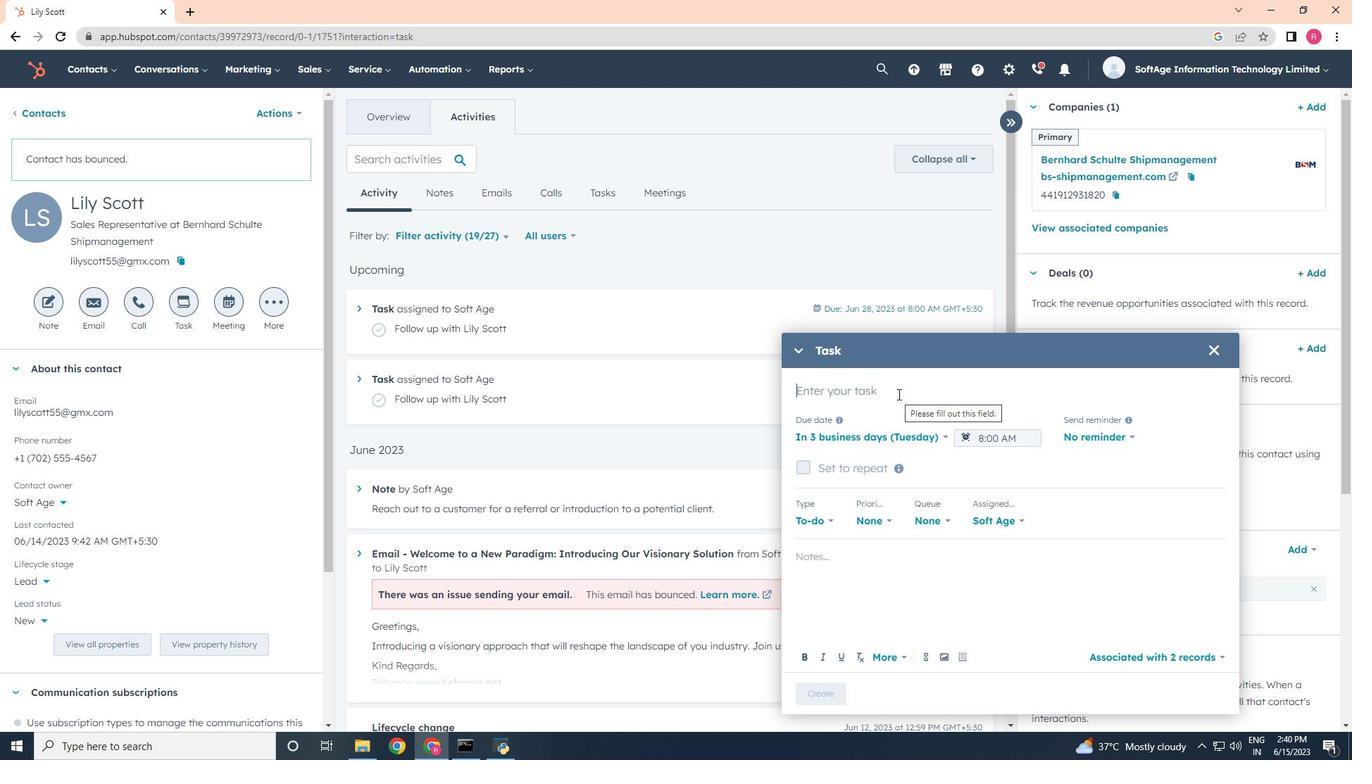 
Action: Key pressed <Key.shift><Key.shift>Arrange<Key.space>a<Key.space><Key.shift>Call<Key.space>for<Key.space>meeting<Key.space>
Screenshot: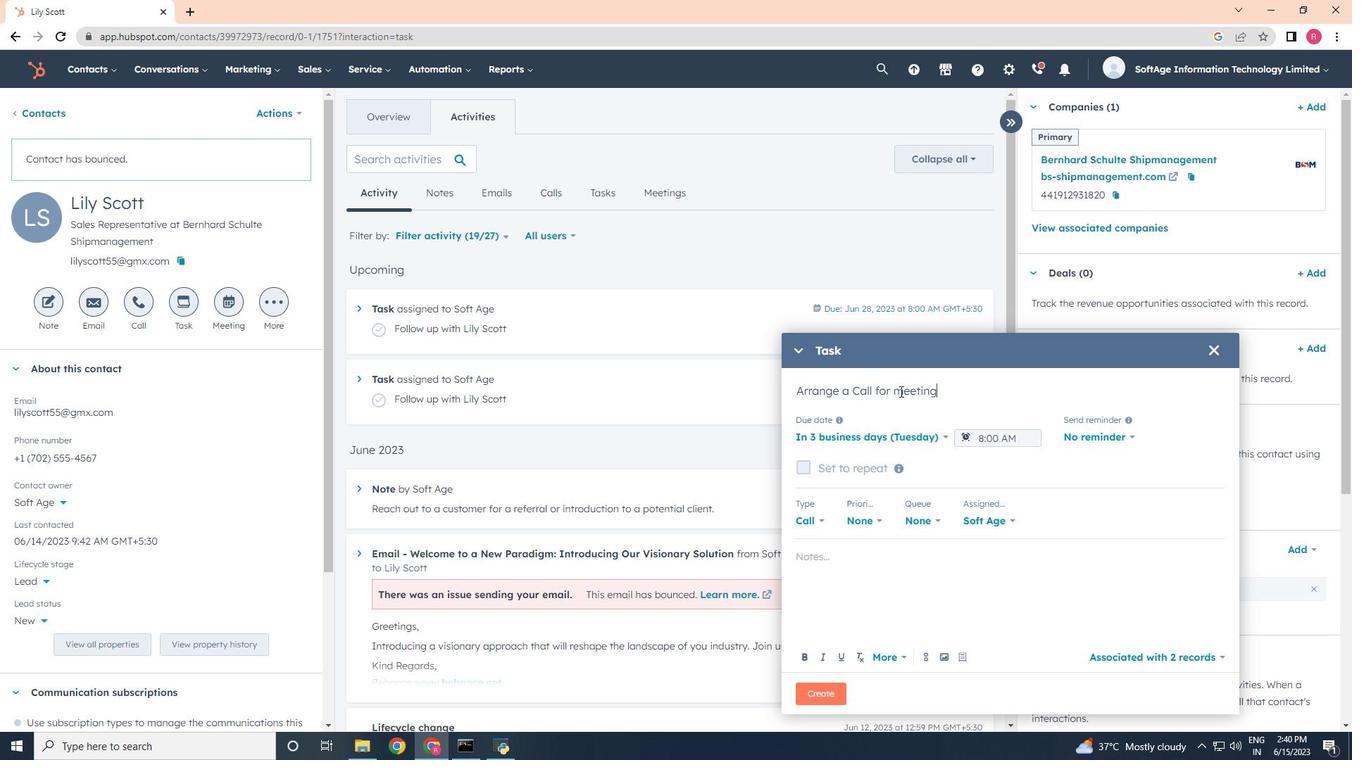 
Action: Mouse moved to (920, 438)
Screenshot: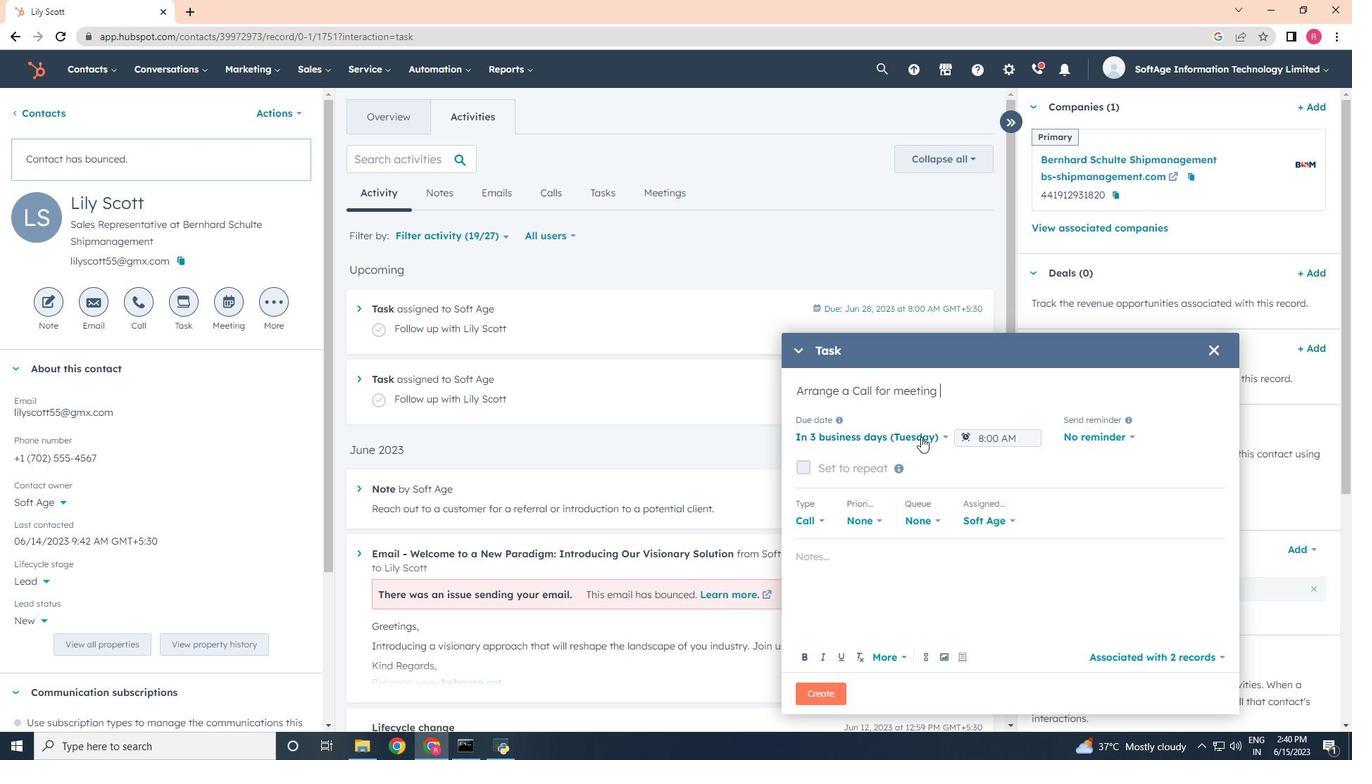 
Action: Mouse pressed left at (920, 438)
Screenshot: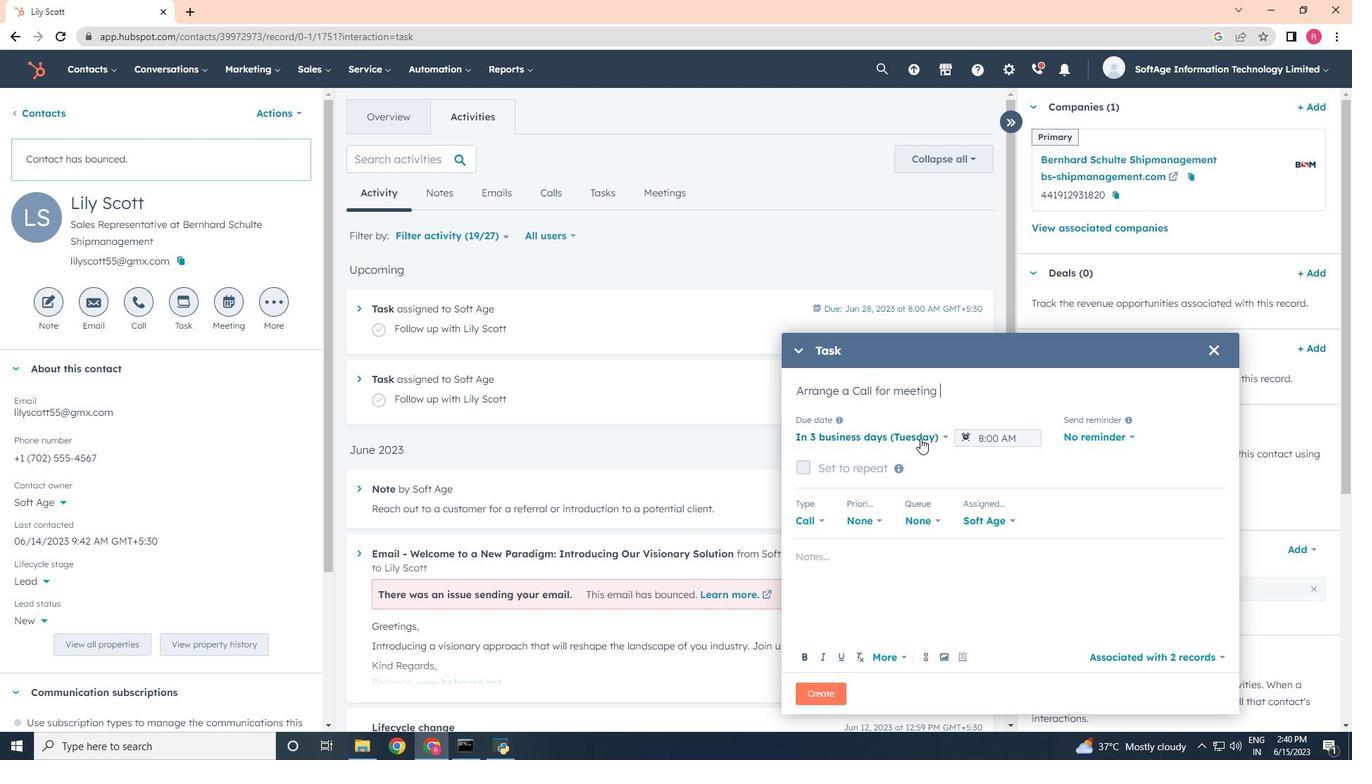 
Action: Mouse moved to (852, 506)
Screenshot: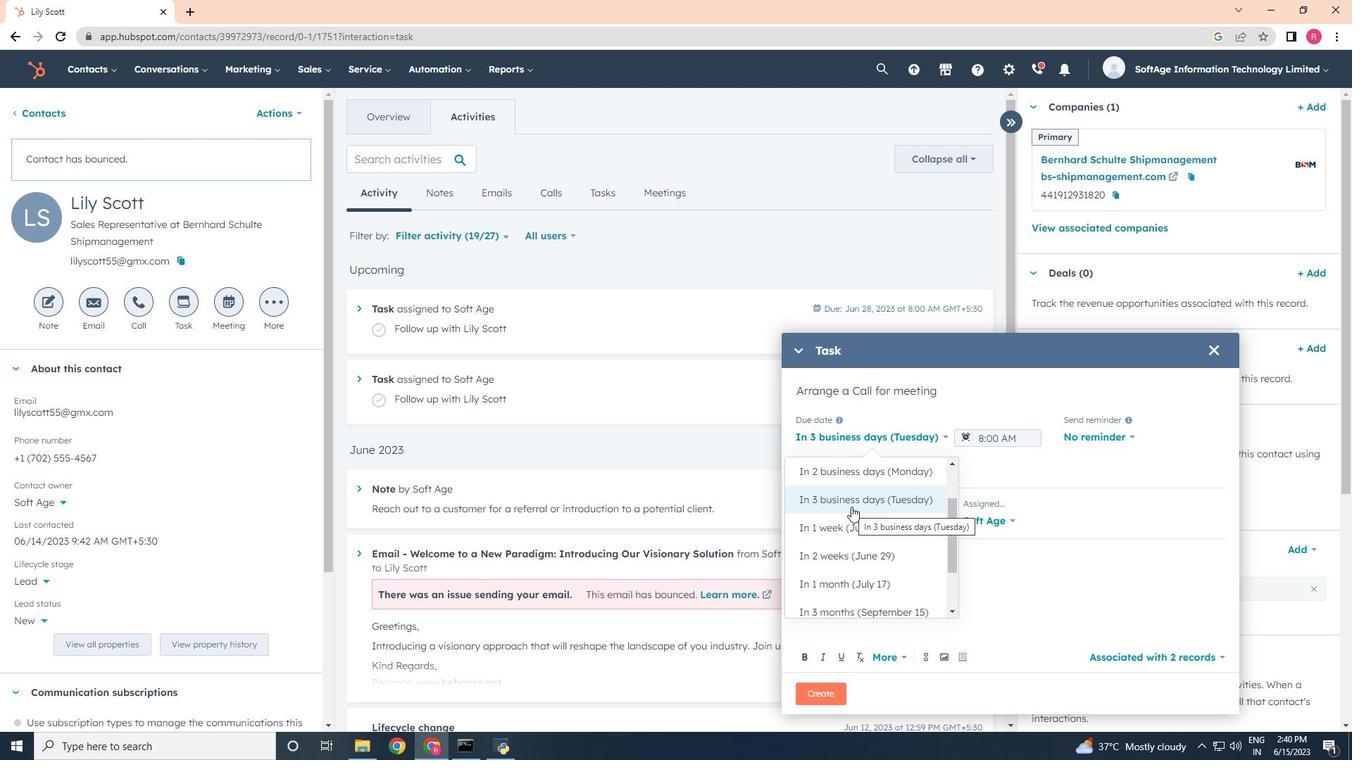 
Action: Mouse pressed left at (852, 506)
Screenshot: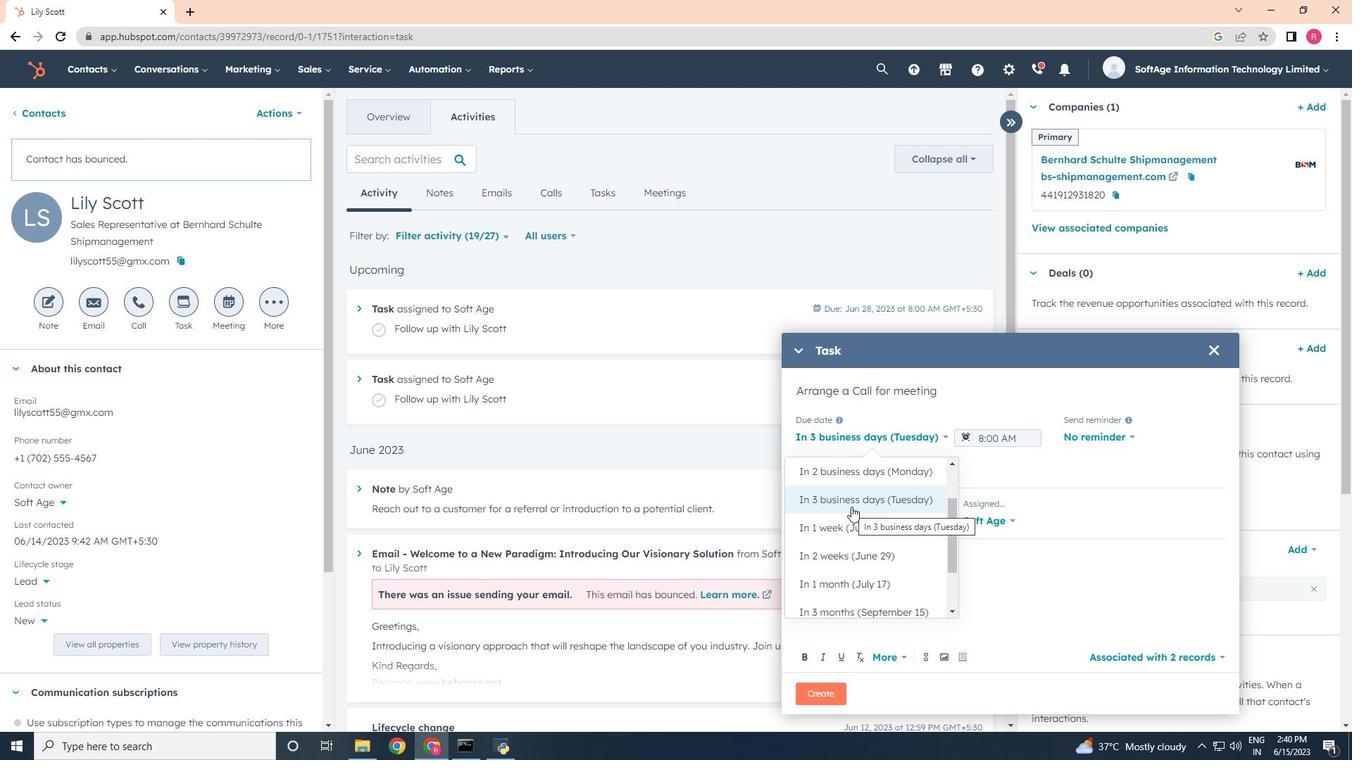 
Action: Mouse moved to (1099, 437)
Screenshot: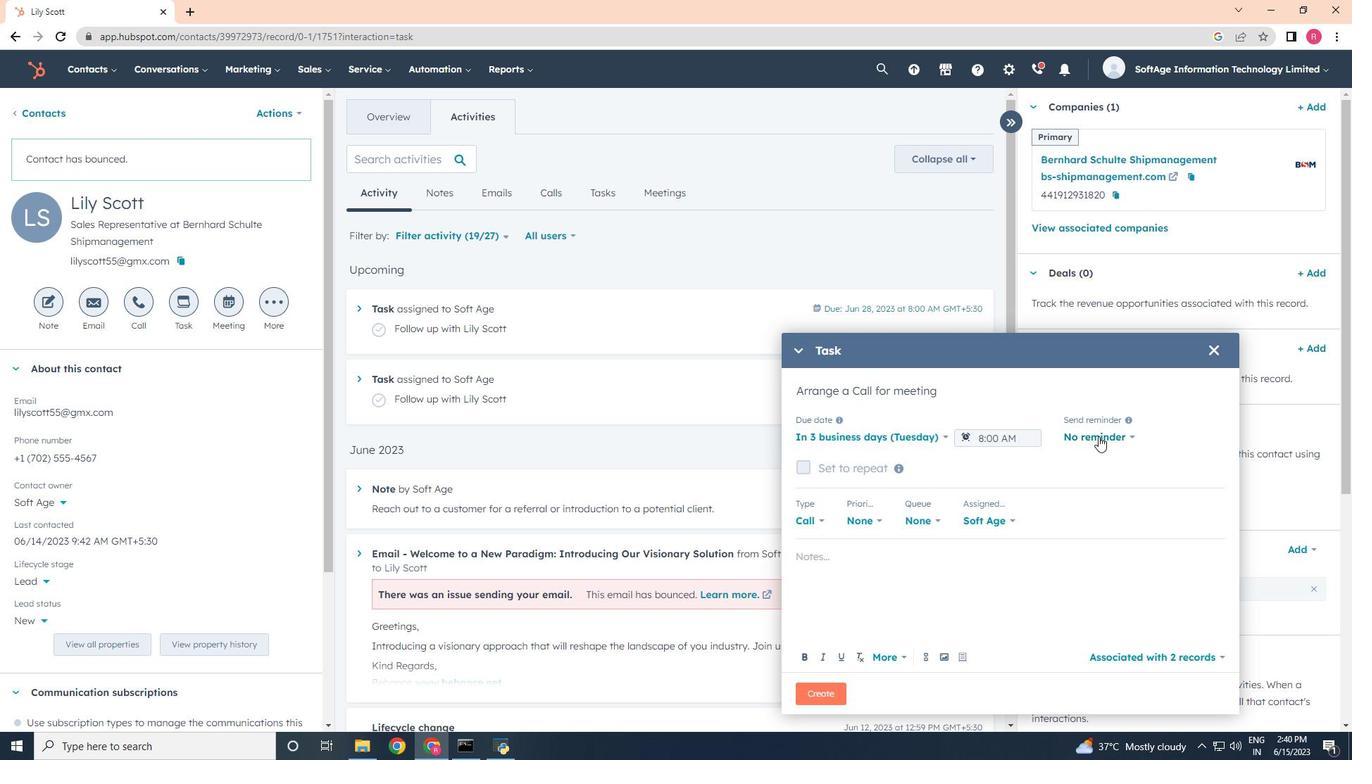 
Action: Mouse pressed left at (1099, 437)
Screenshot: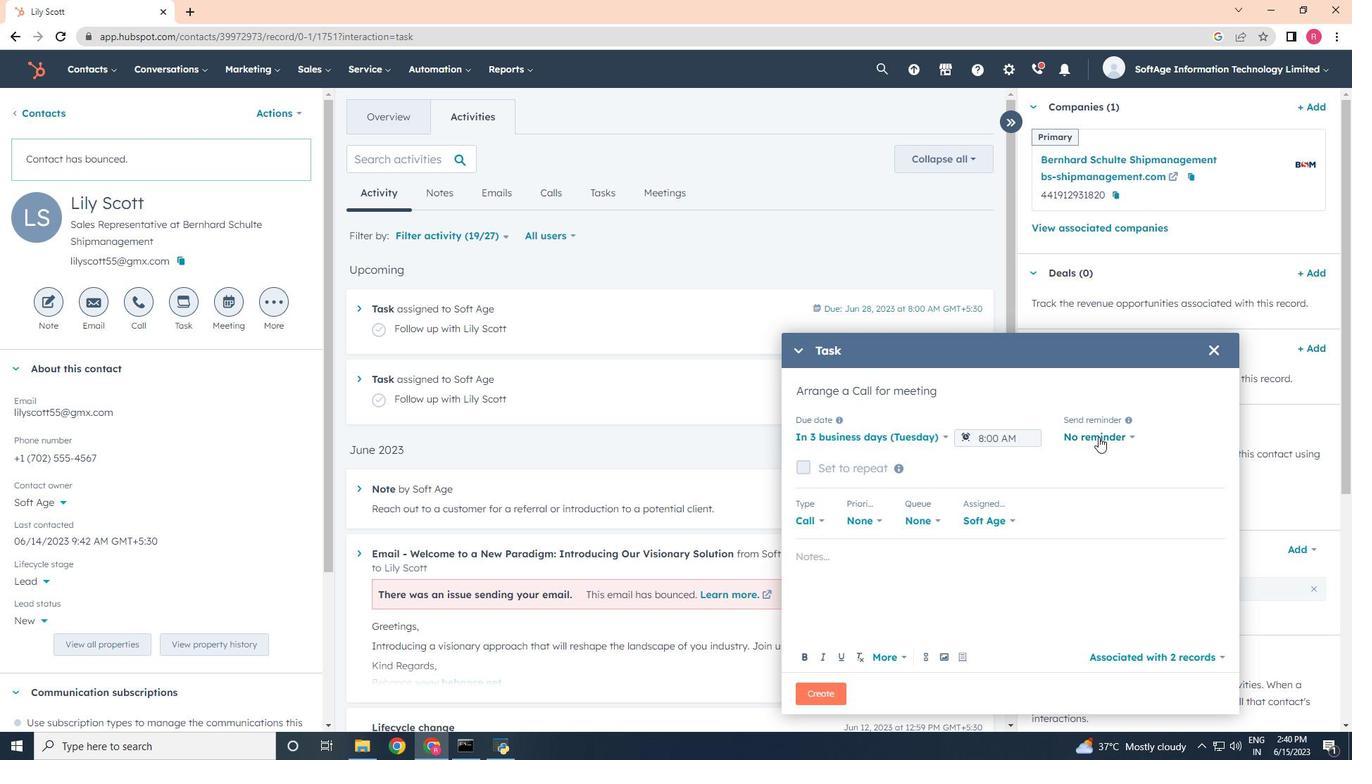 
Action: Mouse moved to (1090, 522)
Screenshot: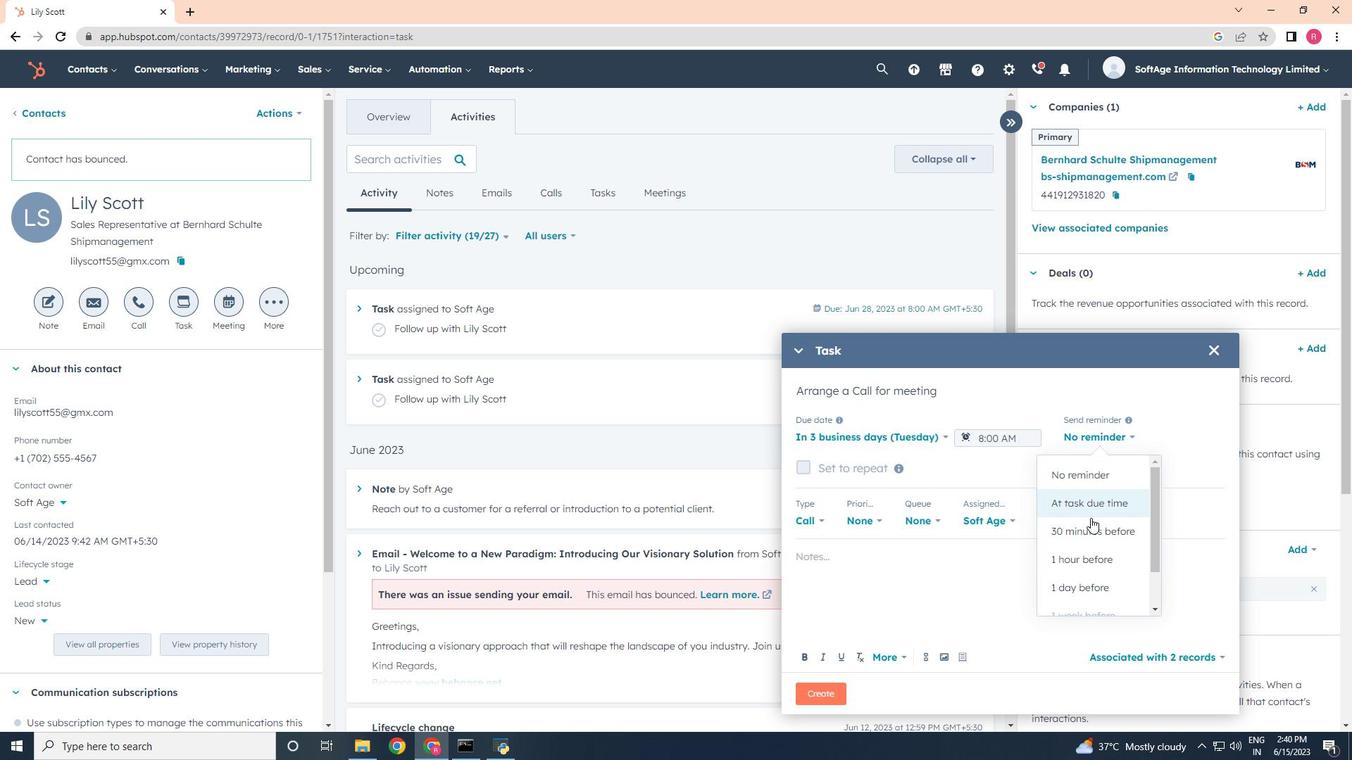 
Action: Mouse pressed left at (1090, 522)
Screenshot: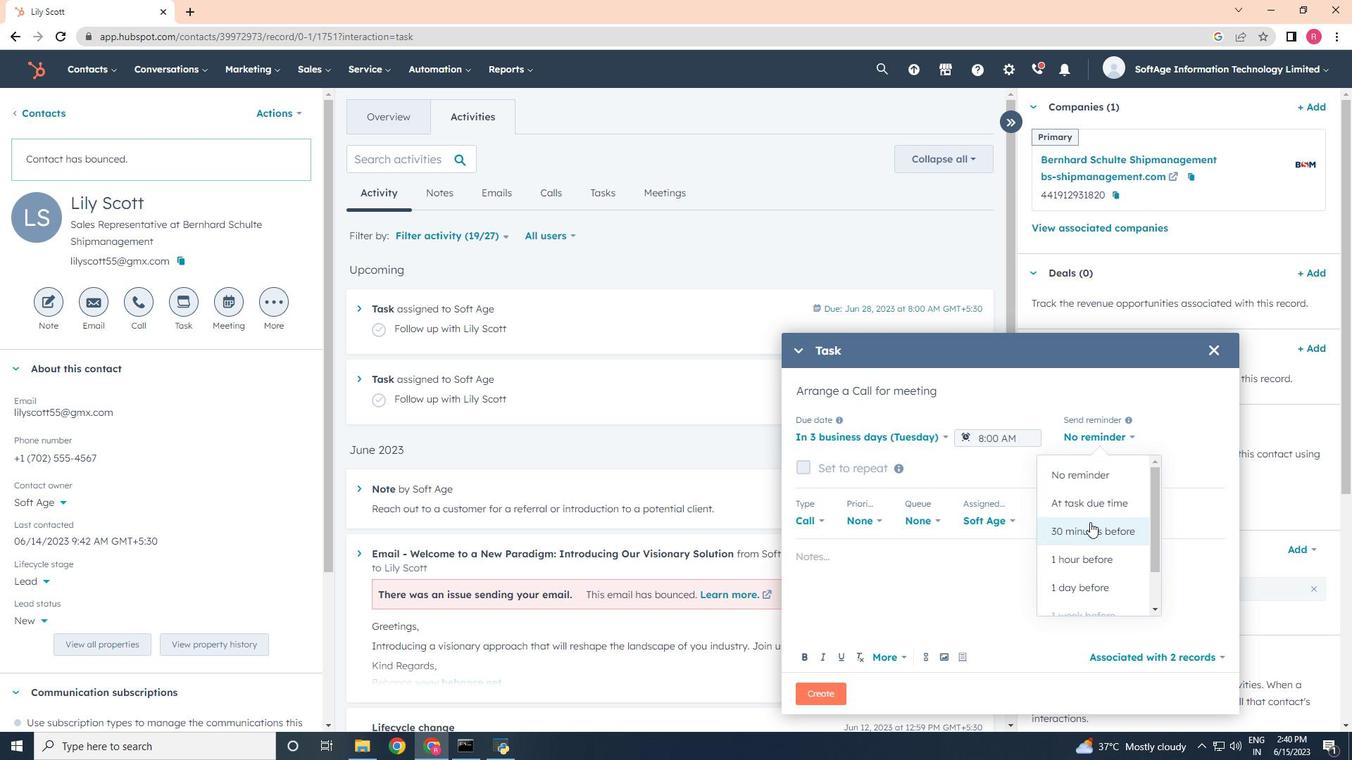
Action: Mouse moved to (889, 519)
Screenshot: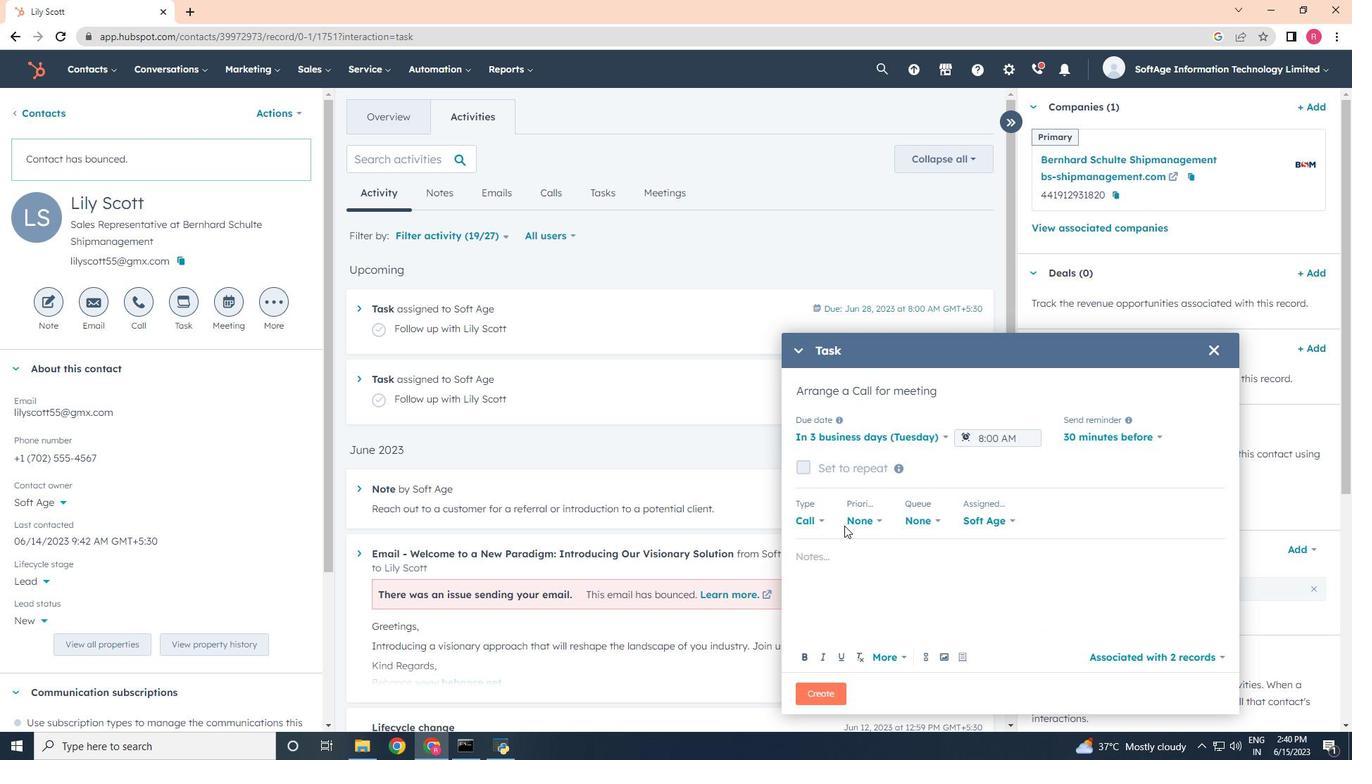 
Action: Mouse pressed left at (889, 519)
Screenshot: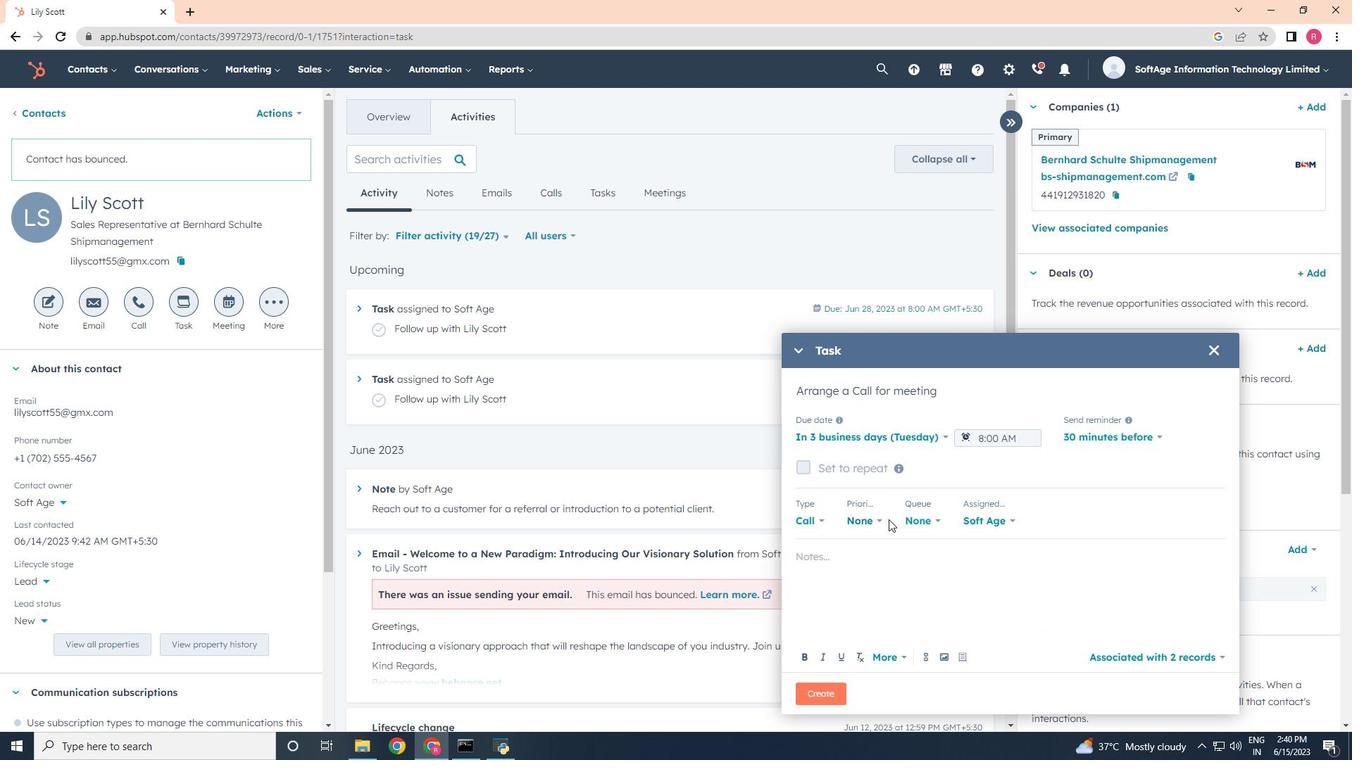 
Action: Mouse moved to (874, 525)
Screenshot: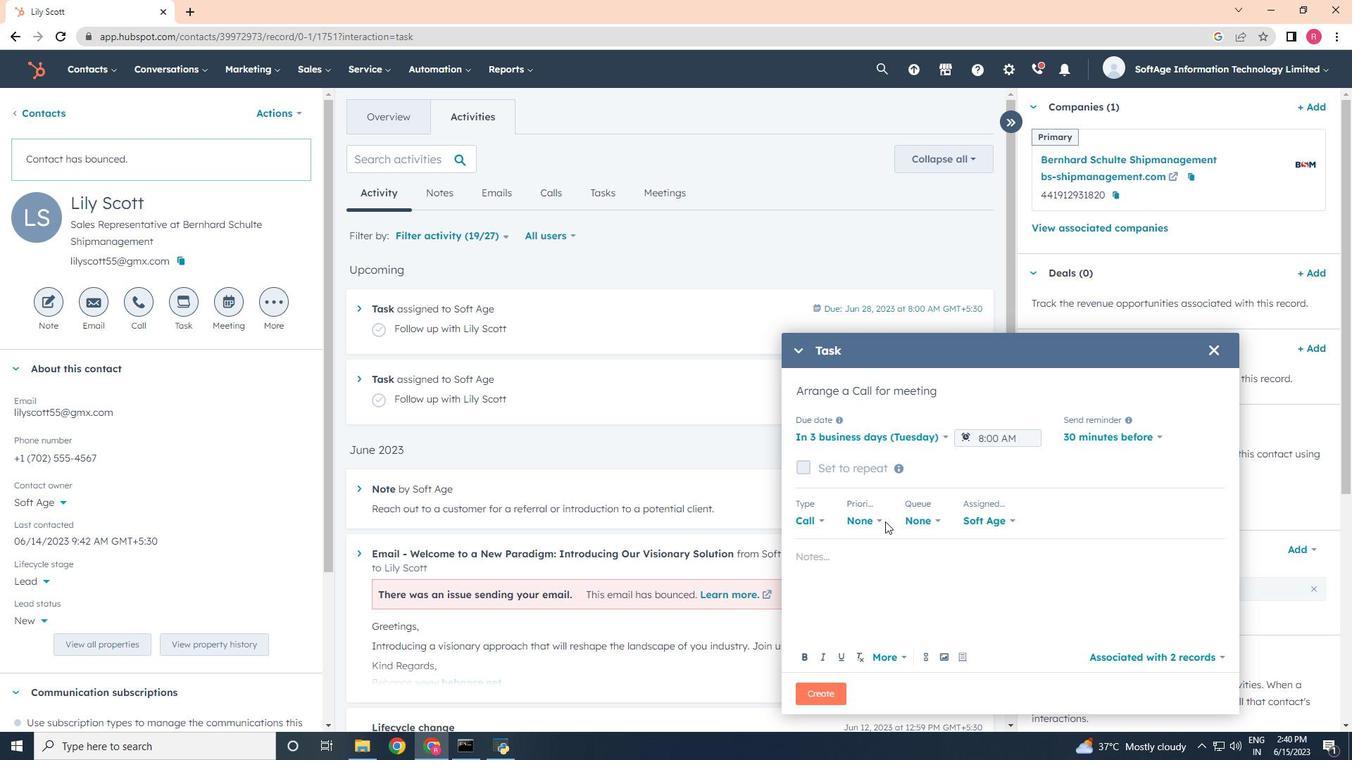 
Action: Mouse pressed left at (874, 525)
Screenshot: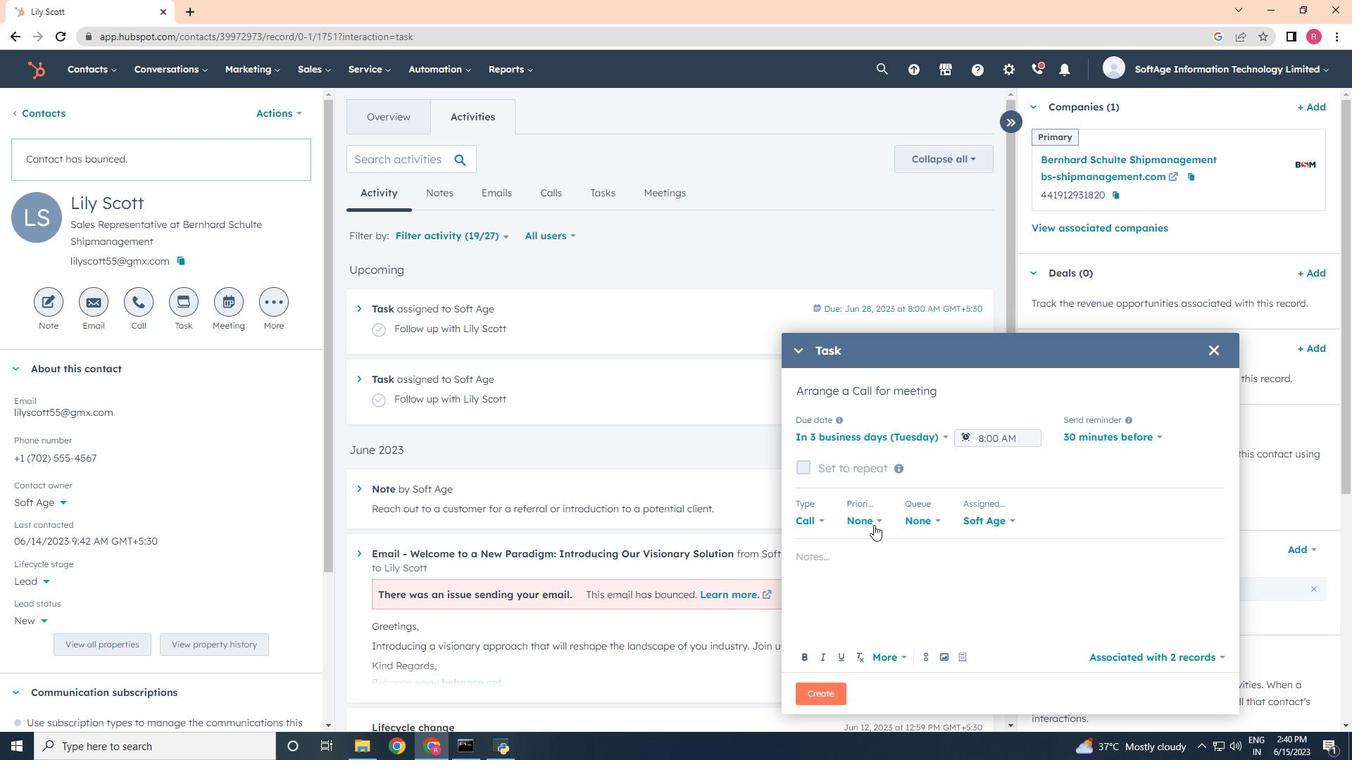 
Action: Mouse moved to (860, 605)
Screenshot: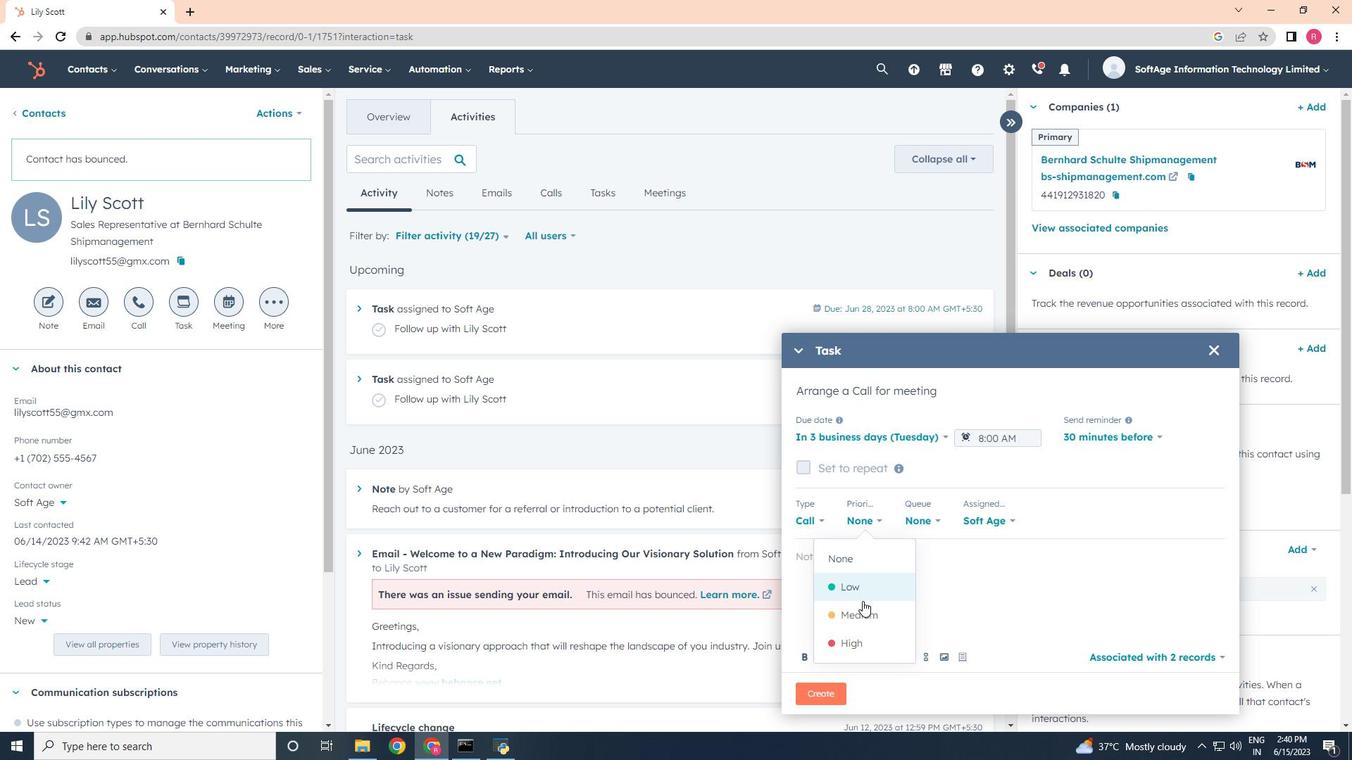 
Action: Mouse pressed left at (860, 605)
Screenshot: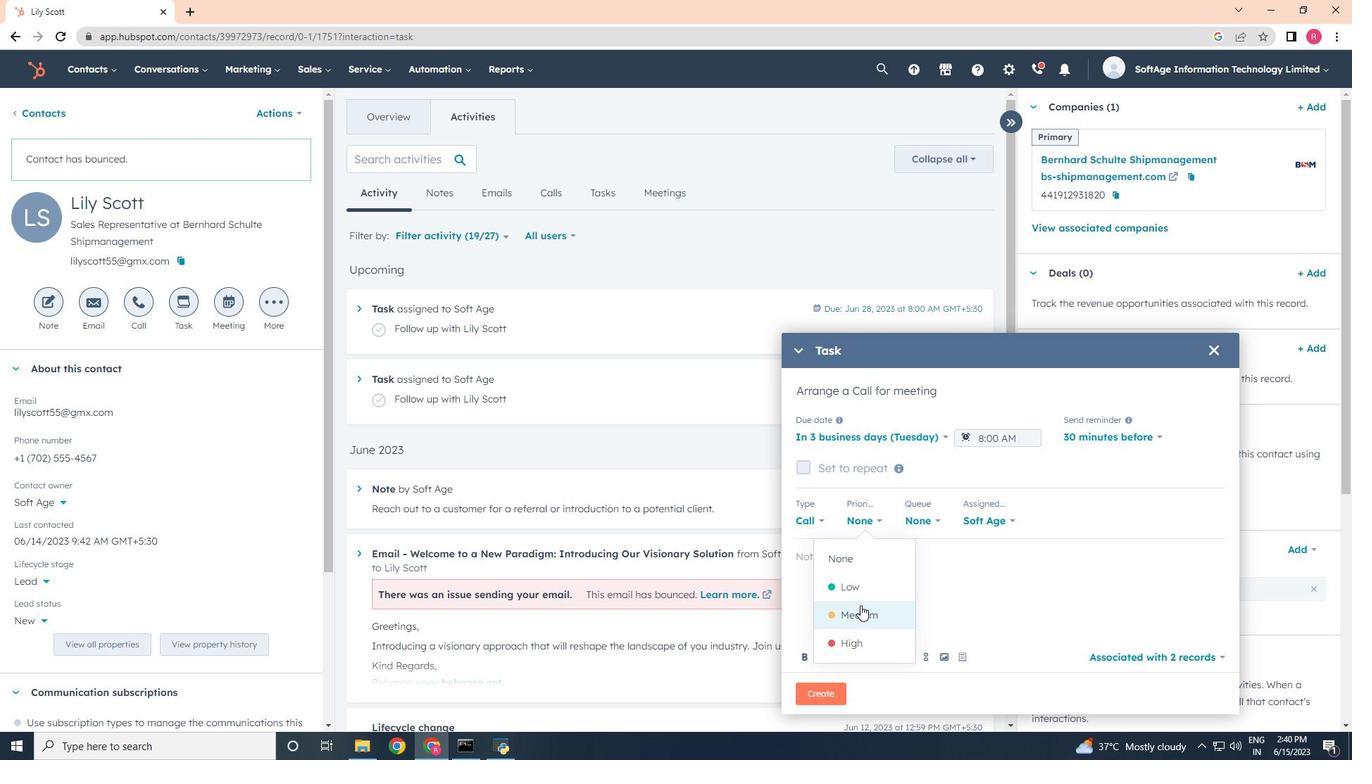 
Action: Mouse moved to (838, 572)
Screenshot: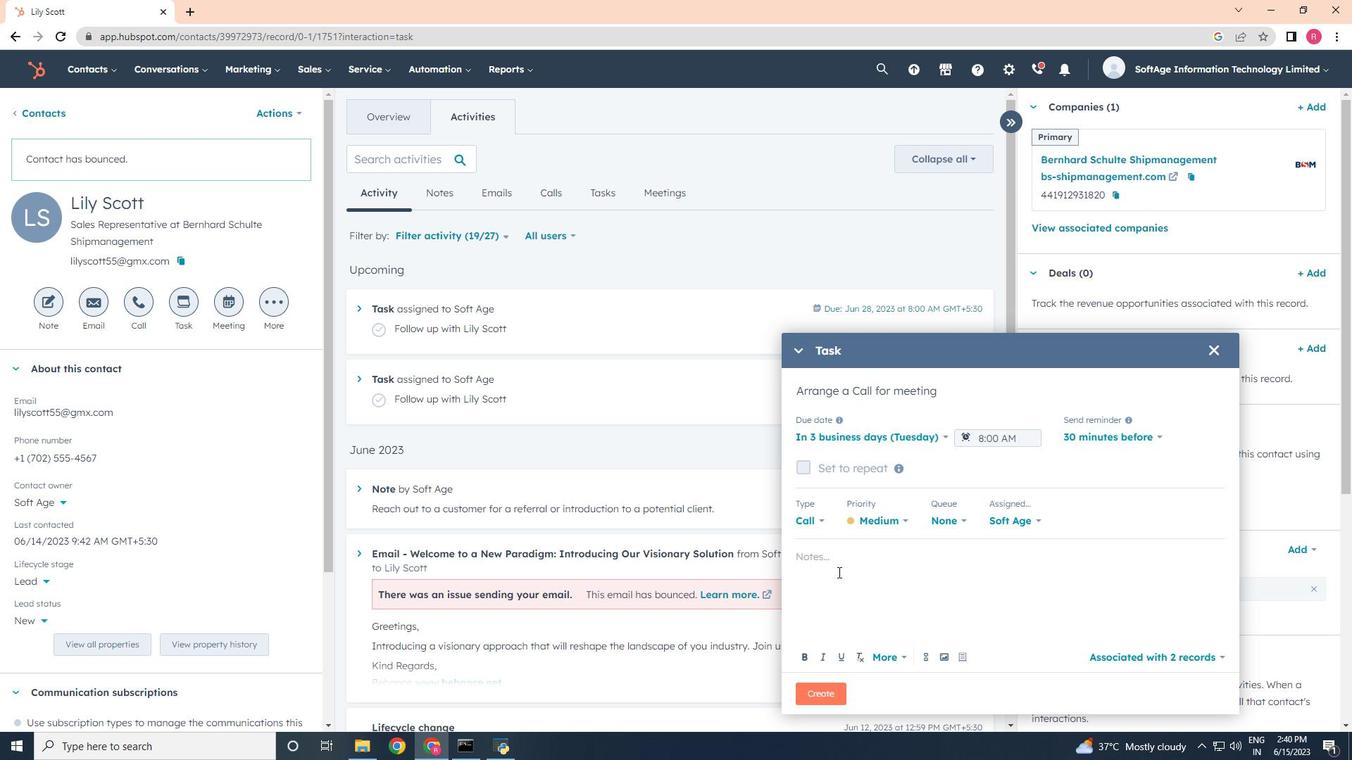 
Action: Mouse pressed left at (838, 572)
Screenshot: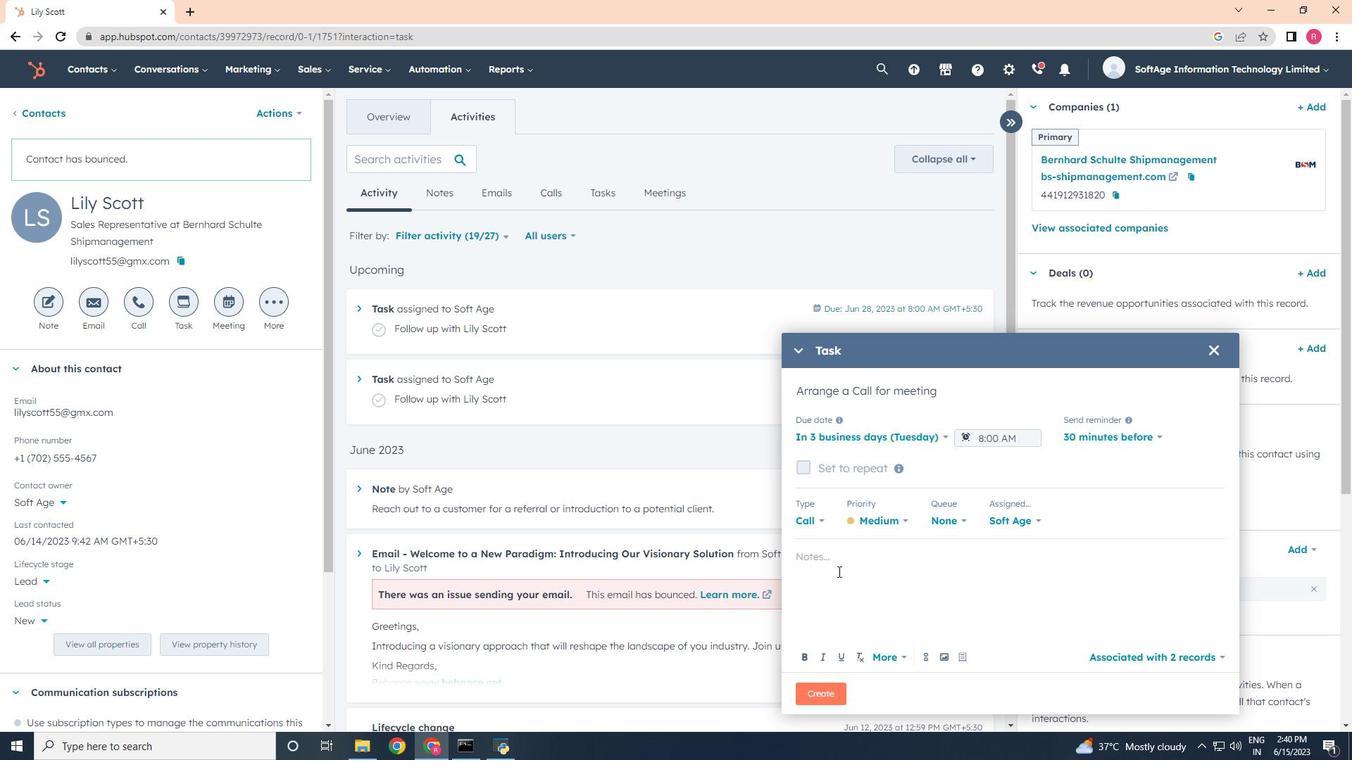 
Action: Key pressed <Key.shift>Review<Key.space>the<Key.space>attached<Key.space>proposal.
Screenshot: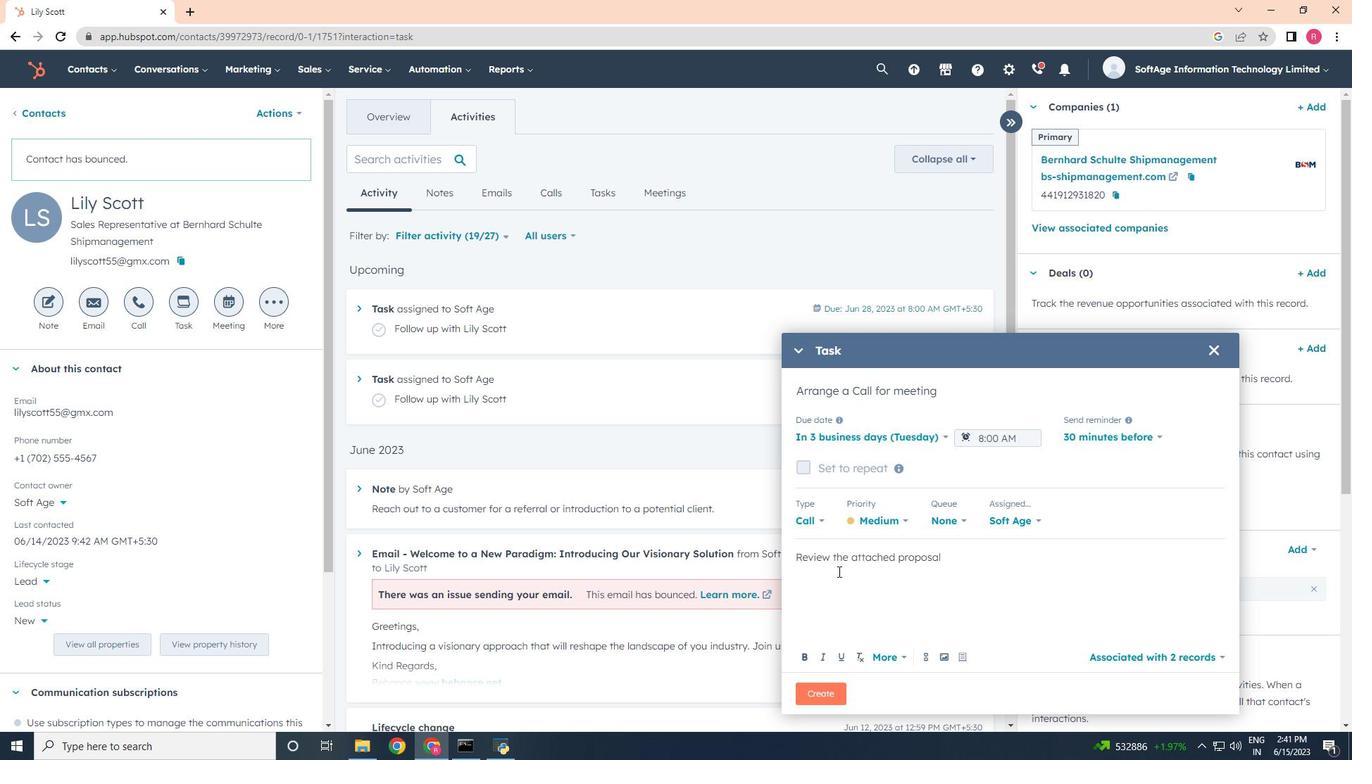 
Action: Mouse moved to (809, 696)
Screenshot: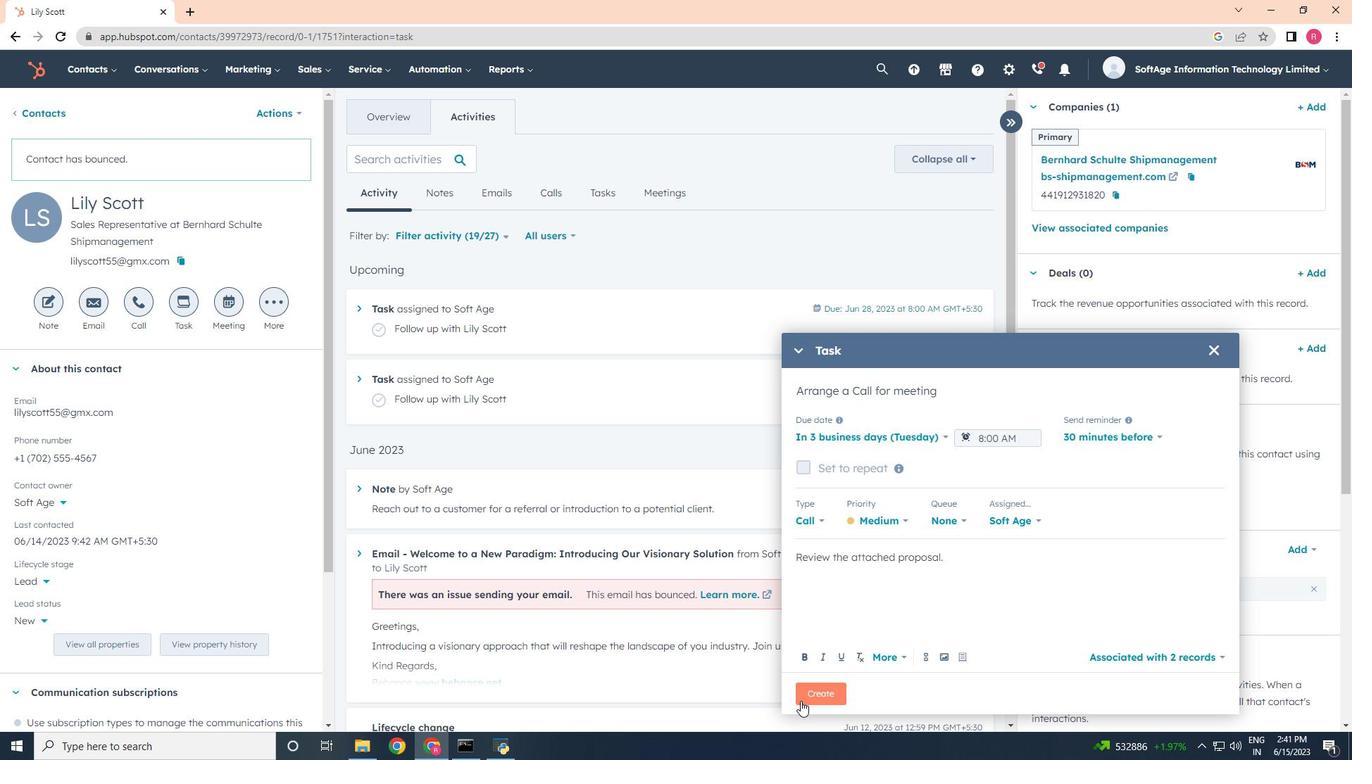 
Action: Mouse pressed left at (809, 696)
Screenshot: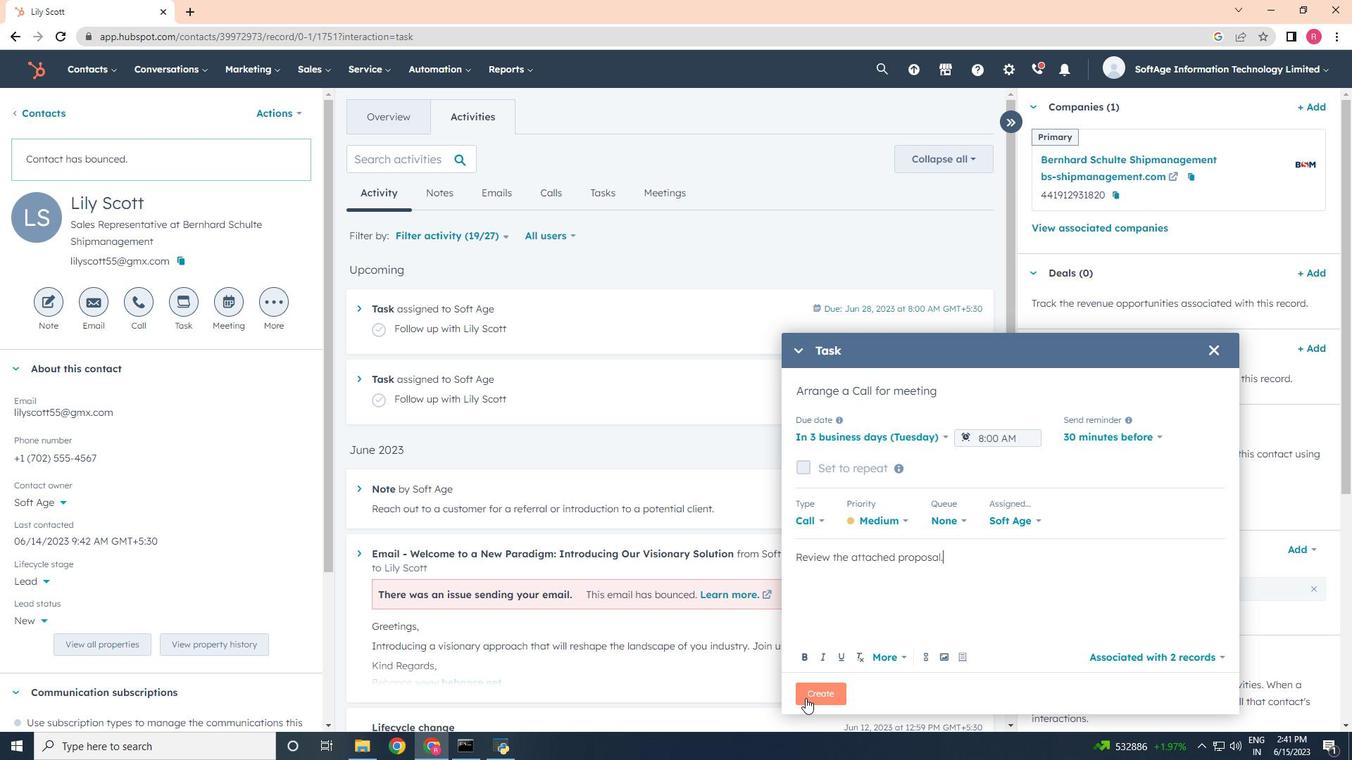 
